 Task: Open Card Card0000000151 in Board Board0000000038 in Workspace WS0000000013 in Trello. Add Member Mailaustralia7@gmail.com to Card Card0000000151 in Board Board0000000038 in Workspace WS0000000013 in Trello. Add Orange Label titled Label0000000151 to Card Card0000000151 in Board Board0000000038 in Workspace WS0000000013 in Trello. Add Checklist CL0000000151 to Card Card0000000151 in Board Board0000000038 in Workspace WS0000000013 in Trello. Add Dates with Start Date as Oct 01 2023 and Due Date as Oct 31 2023 to Card Card0000000151 in Board Board0000000038 in Workspace WS0000000013 in Trello
Action: Mouse moved to (518, 36)
Screenshot: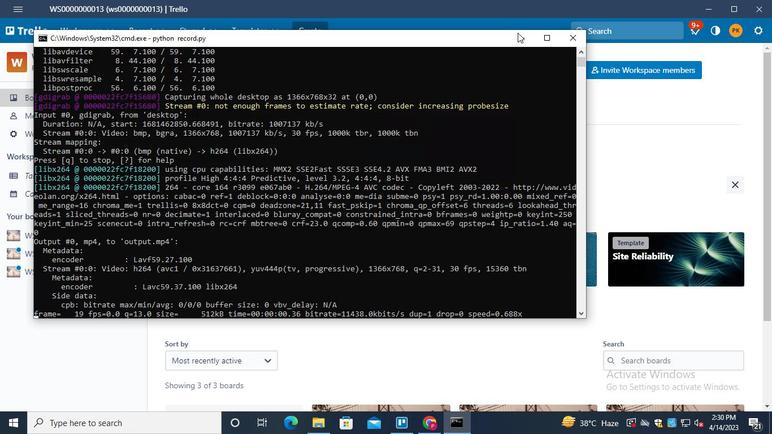 
Action: Mouse pressed left at (518, 36)
Screenshot: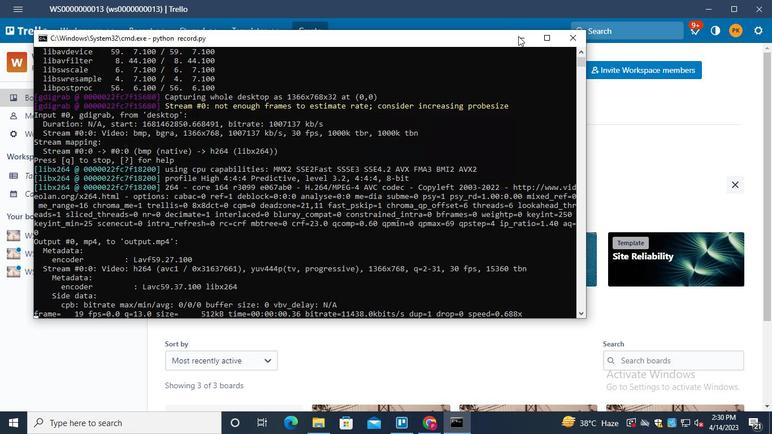 
Action: Mouse moved to (108, 255)
Screenshot: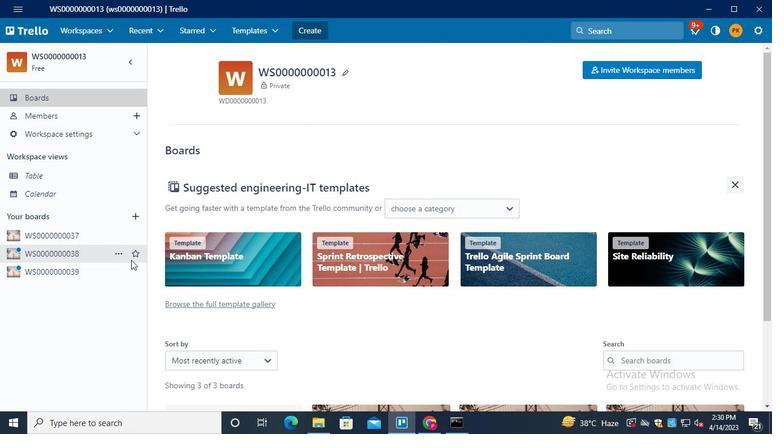
Action: Mouse pressed left at (108, 255)
Screenshot: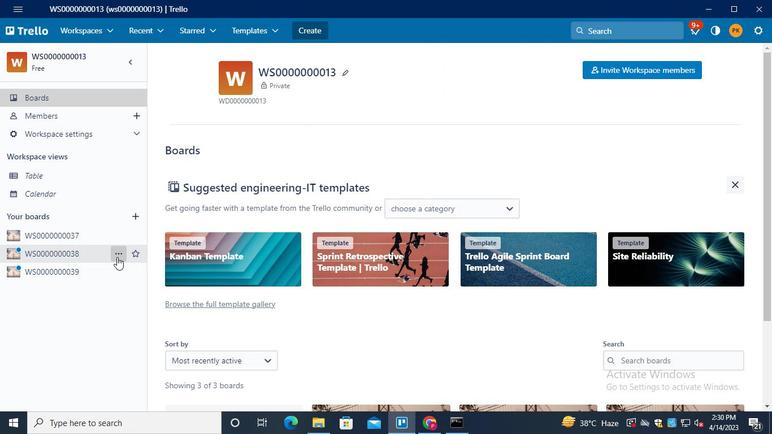 
Action: Mouse moved to (236, 306)
Screenshot: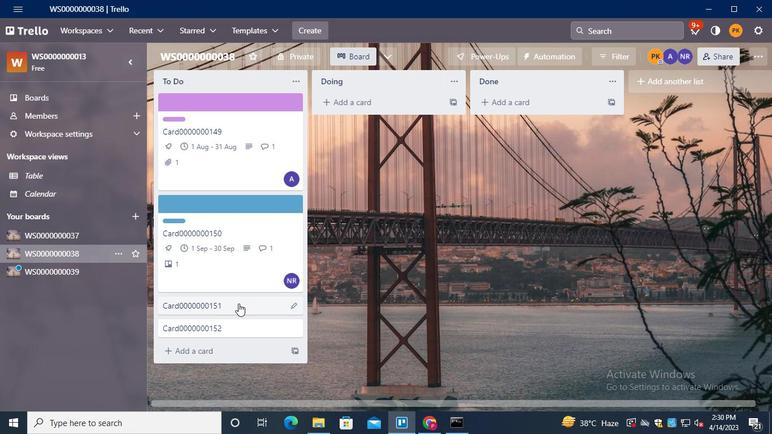 
Action: Mouse pressed left at (236, 306)
Screenshot: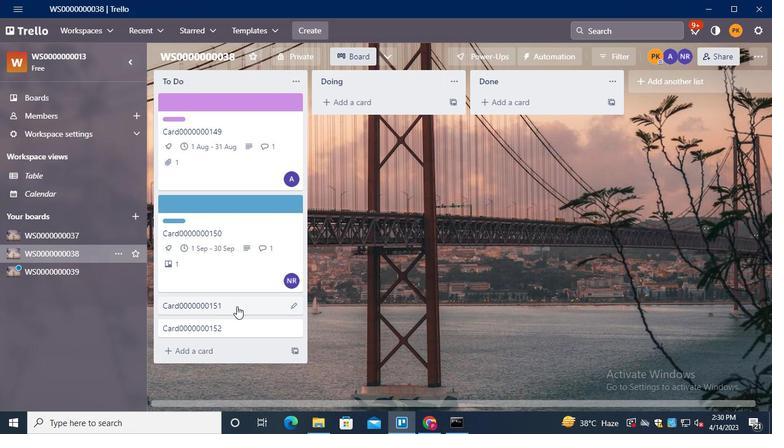 
Action: Mouse moved to (535, 144)
Screenshot: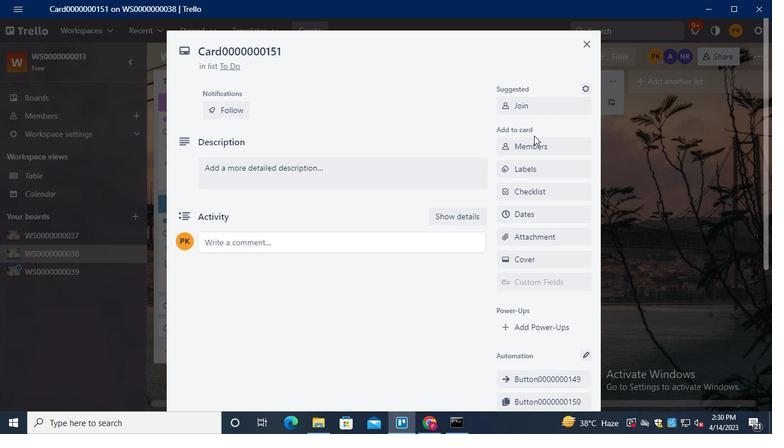 
Action: Mouse pressed left at (535, 144)
Screenshot: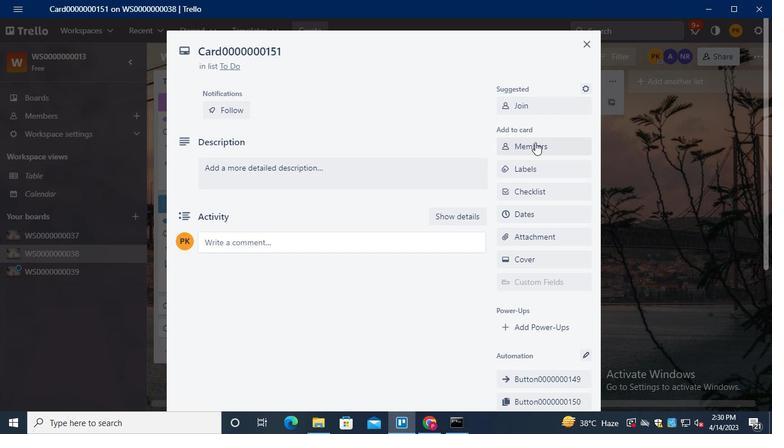 
Action: Mouse moved to (553, 197)
Screenshot: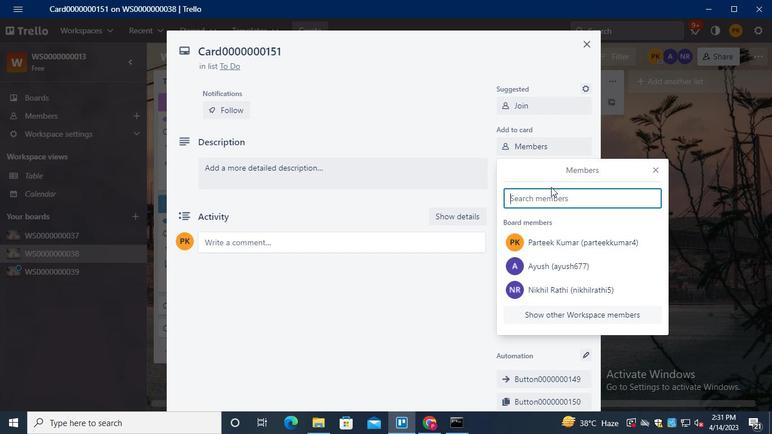 
Action: Keyboard Key.shift
Screenshot: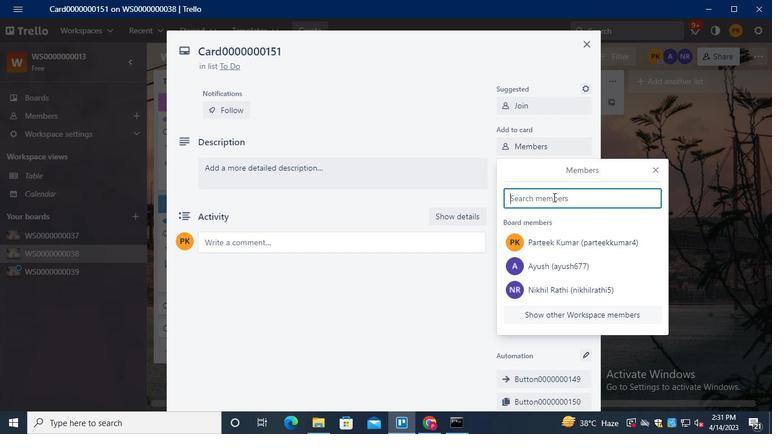 
Action: Keyboard M
Screenshot: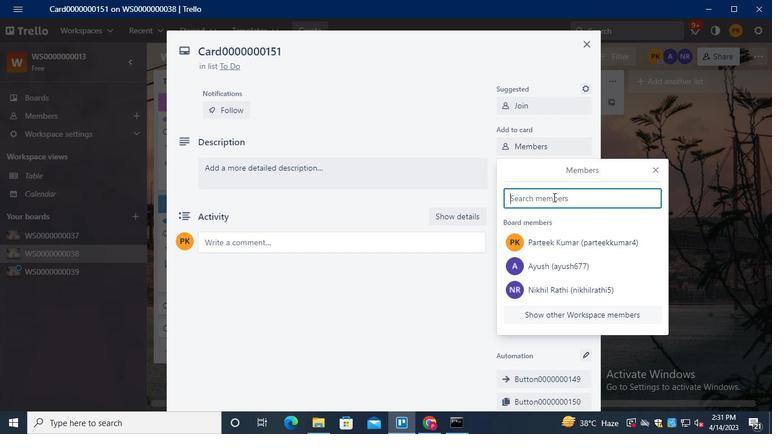 
Action: Keyboard a
Screenshot: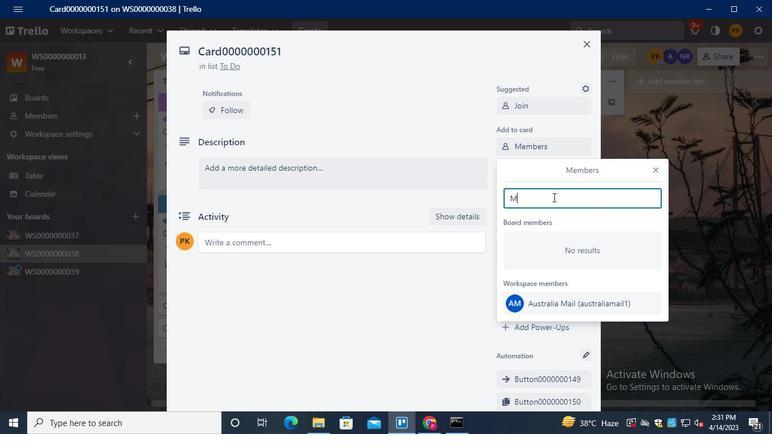 
Action: Keyboard i
Screenshot: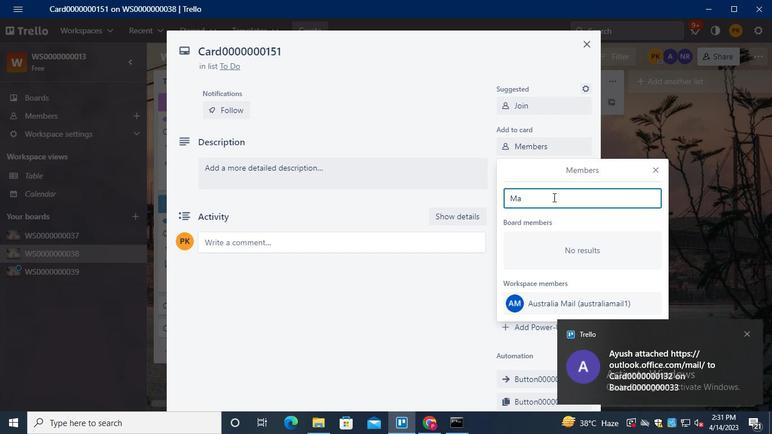 
Action: Keyboard l
Screenshot: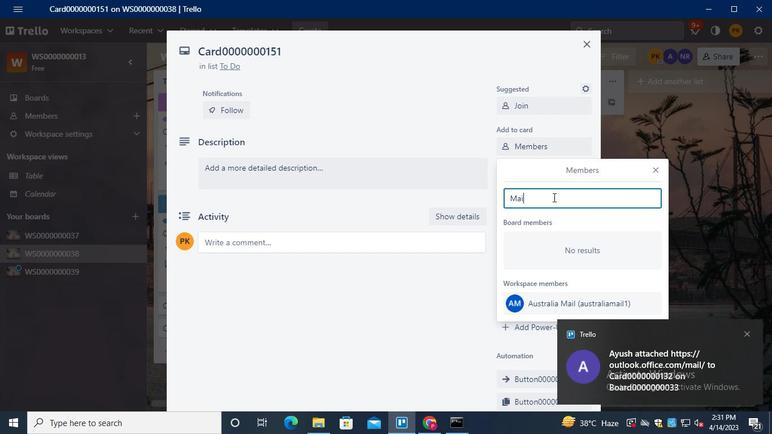
Action: Keyboard a
Screenshot: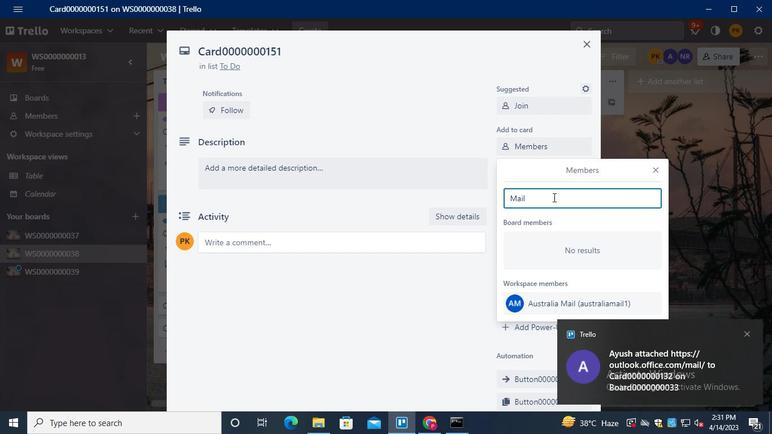 
Action: Keyboard u
Screenshot: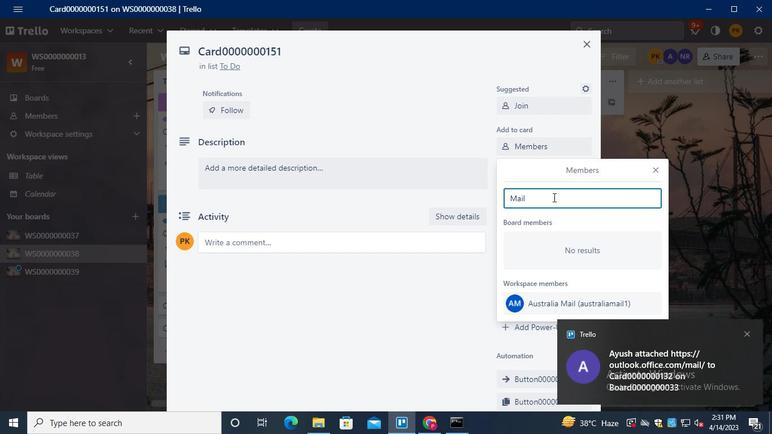 
Action: Keyboard s
Screenshot: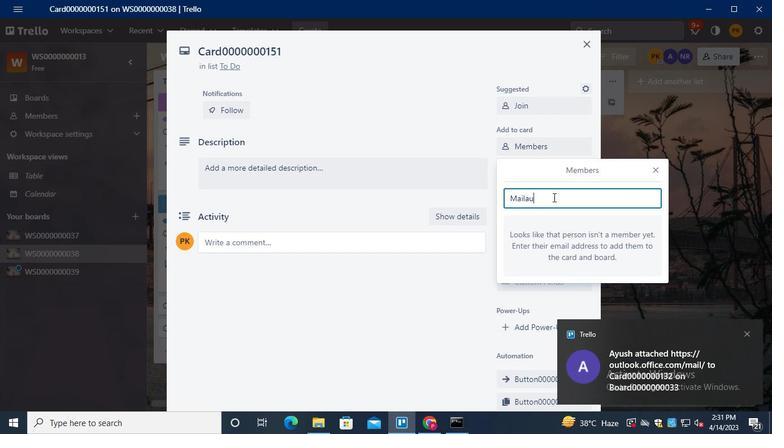 
Action: Keyboard t
Screenshot: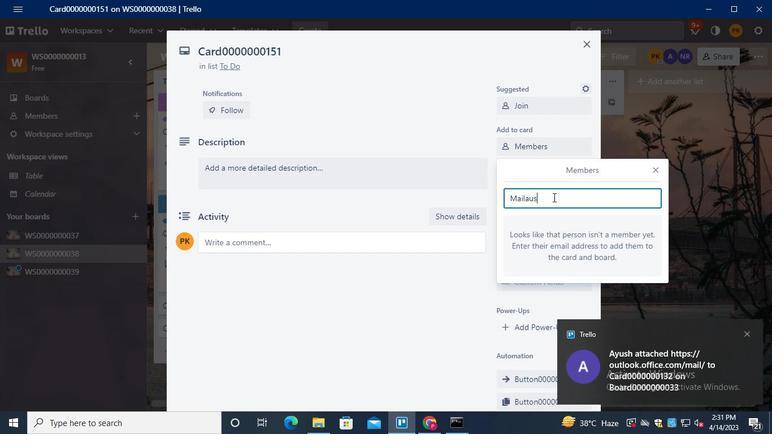 
Action: Keyboard r
Screenshot: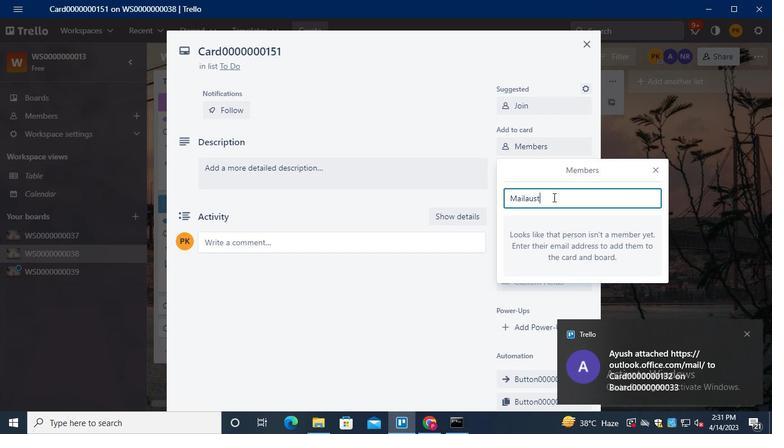
Action: Keyboard a
Screenshot: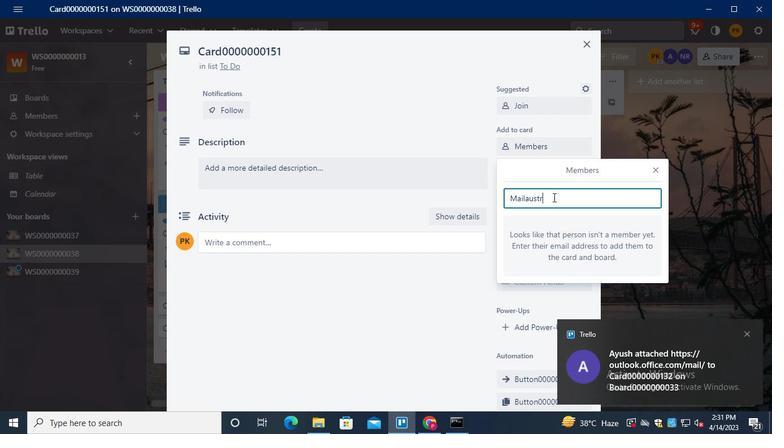 
Action: Keyboard l
Screenshot: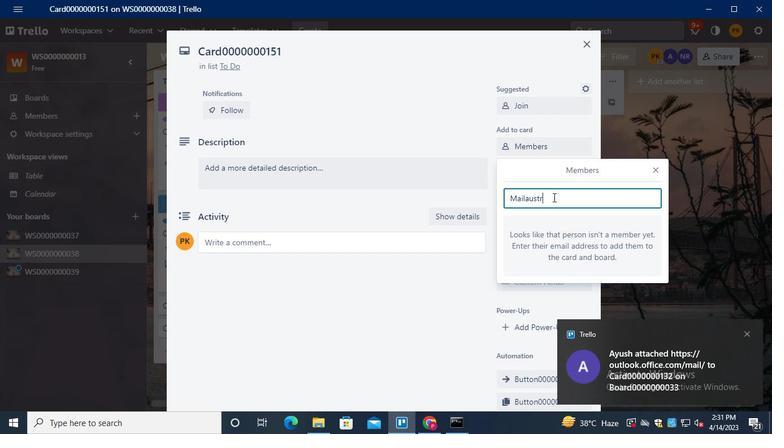
Action: Keyboard i
Screenshot: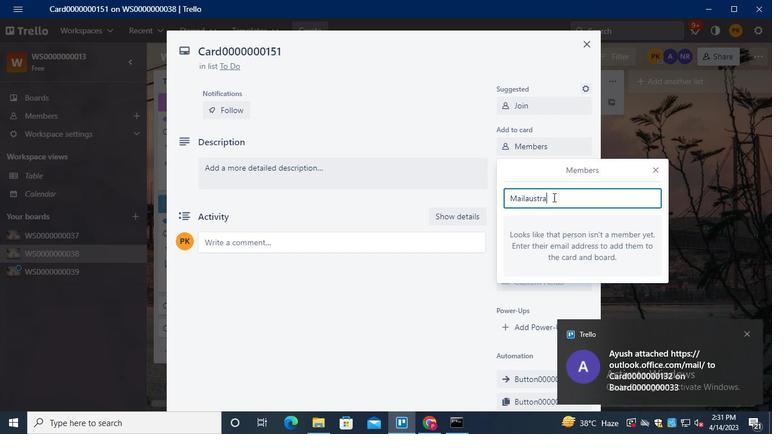 
Action: Keyboard a
Screenshot: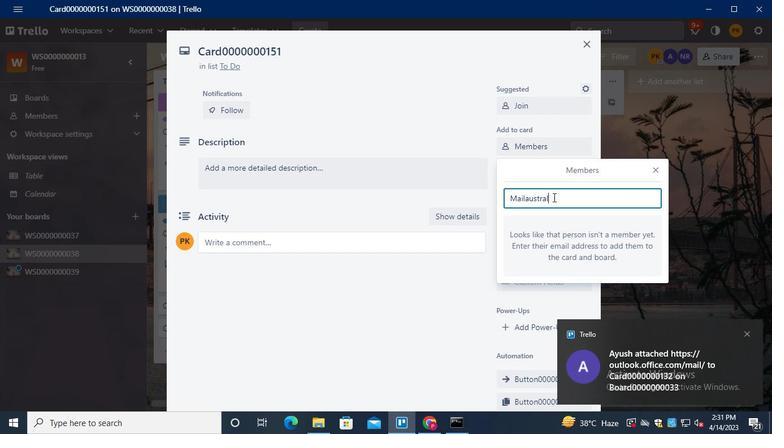 
Action: Keyboard <103>
Screenshot: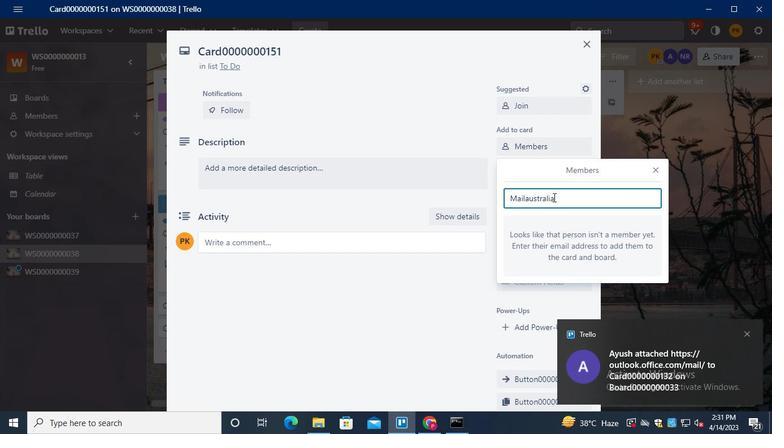 
Action: Keyboard Key.shift
Screenshot: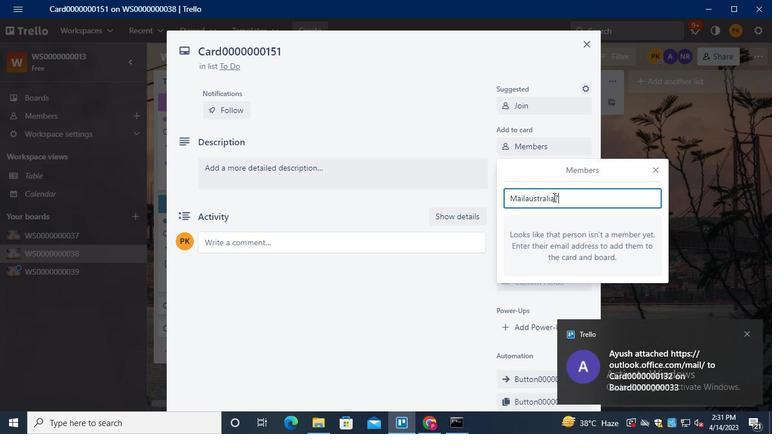 
Action: Keyboard Key.shift
Screenshot: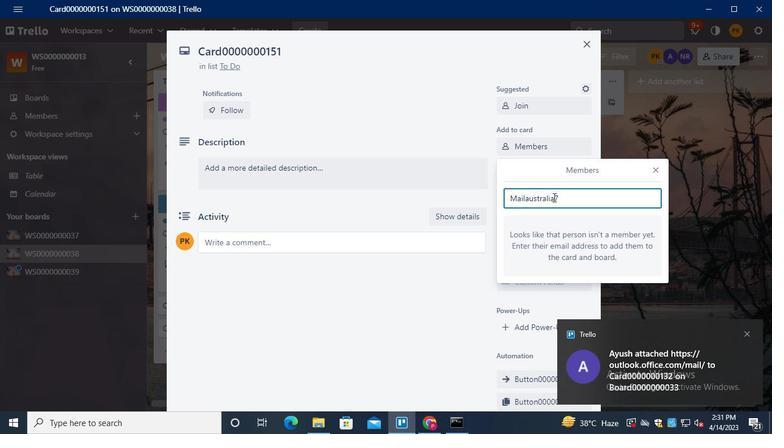 
Action: Keyboard Key.shift
Screenshot: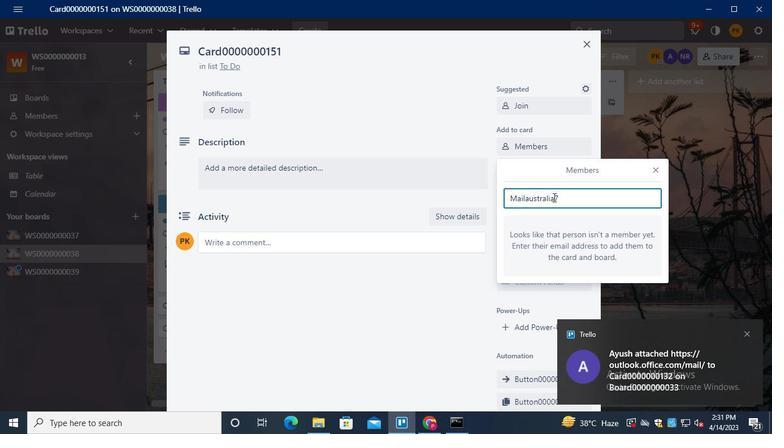 
Action: Keyboard Key.shift
Screenshot: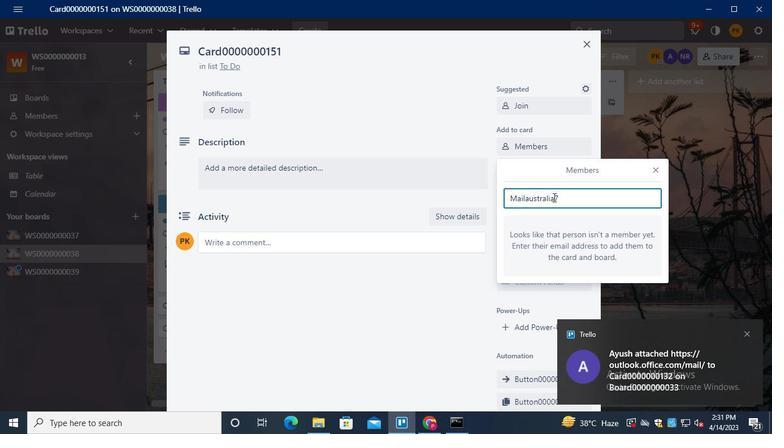 
Action: Keyboard @
Screenshot: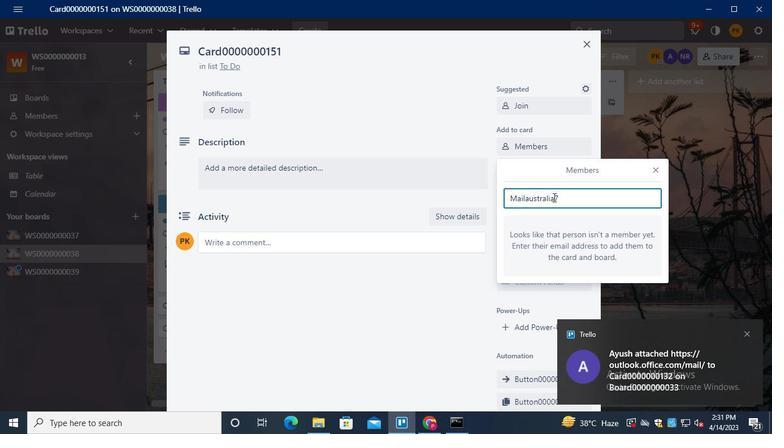 
Action: Keyboard g
Screenshot: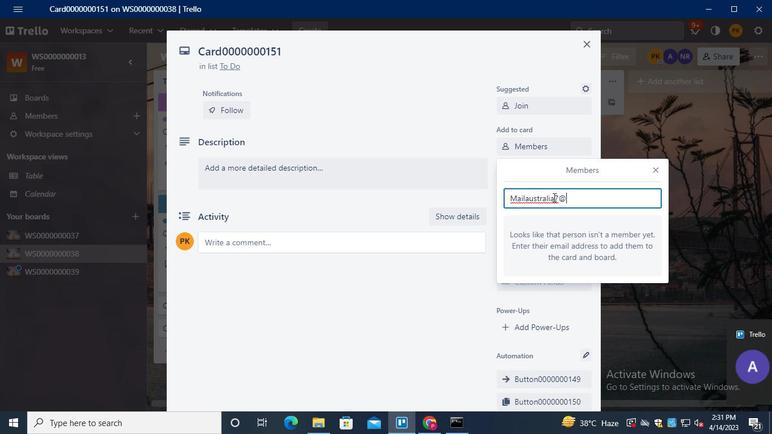 
Action: Keyboard m
Screenshot: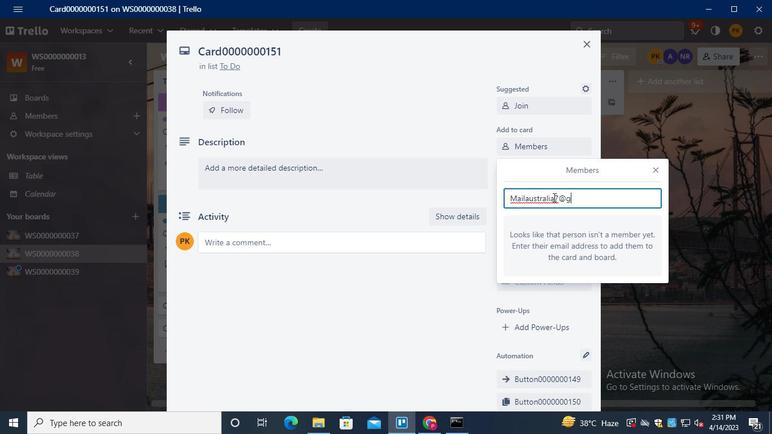 
Action: Keyboard a
Screenshot: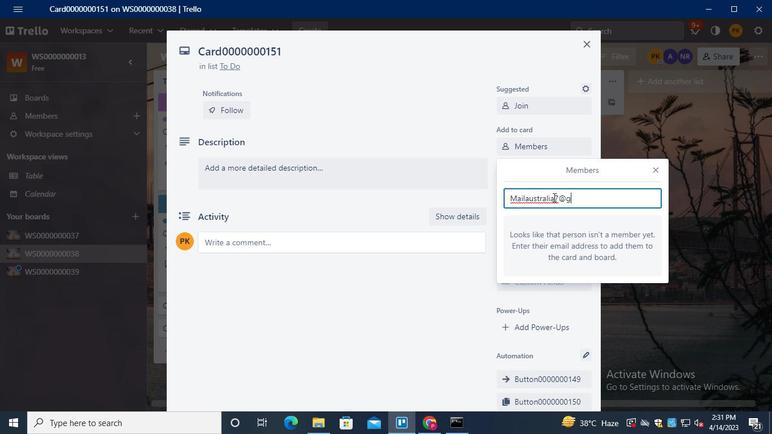
Action: Keyboard i
Screenshot: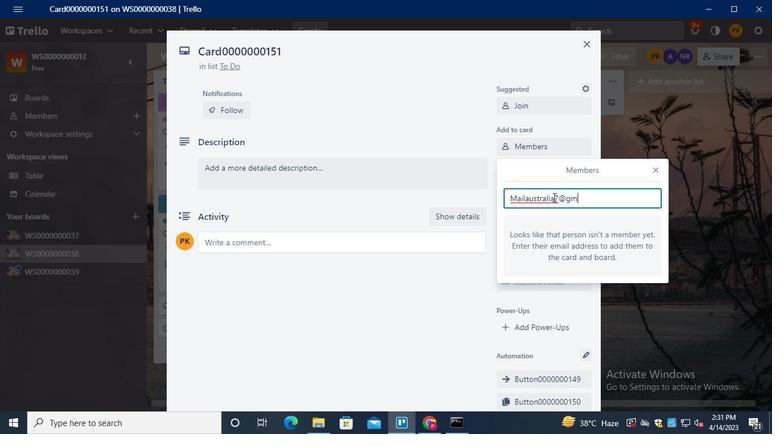 
Action: Keyboard l
Screenshot: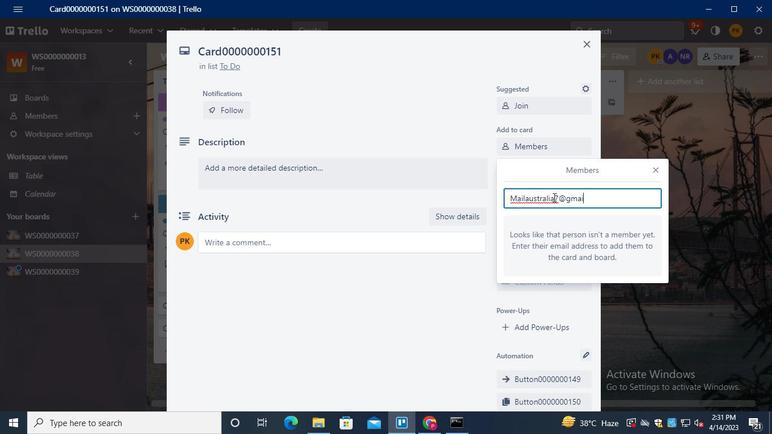 
Action: Keyboard .
Screenshot: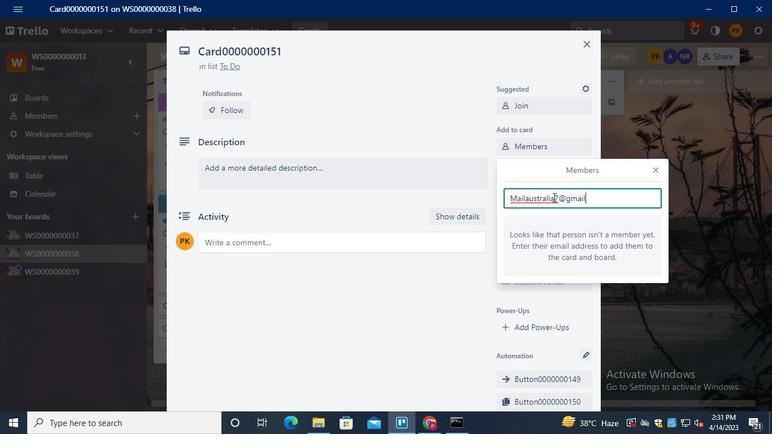 
Action: Keyboard c
Screenshot: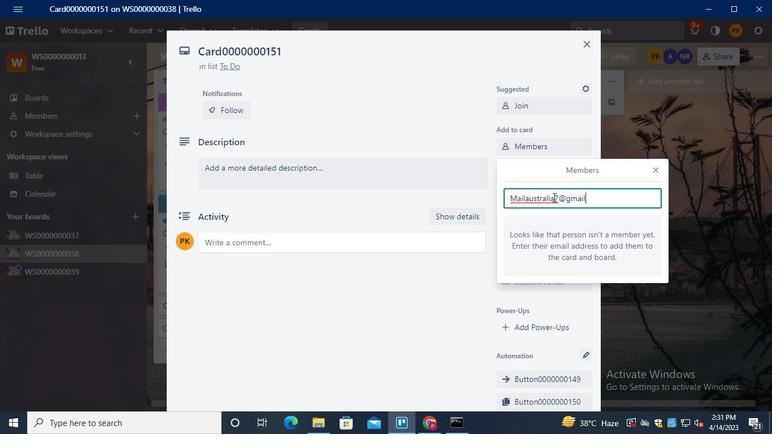 
Action: Keyboard o
Screenshot: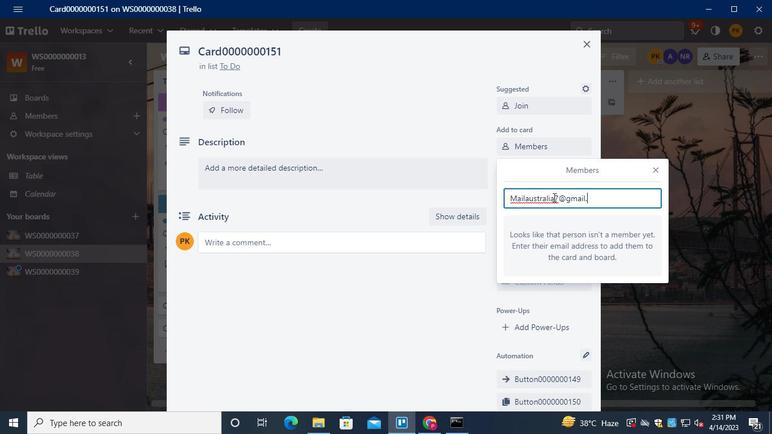
Action: Keyboard m
Screenshot: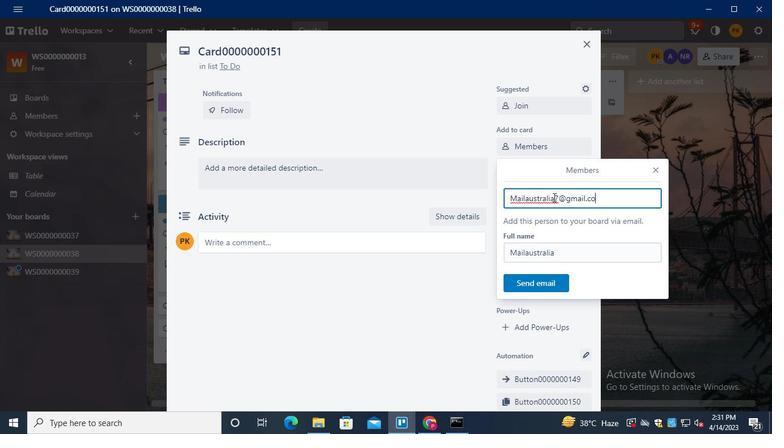 
Action: Mouse moved to (554, 277)
Screenshot: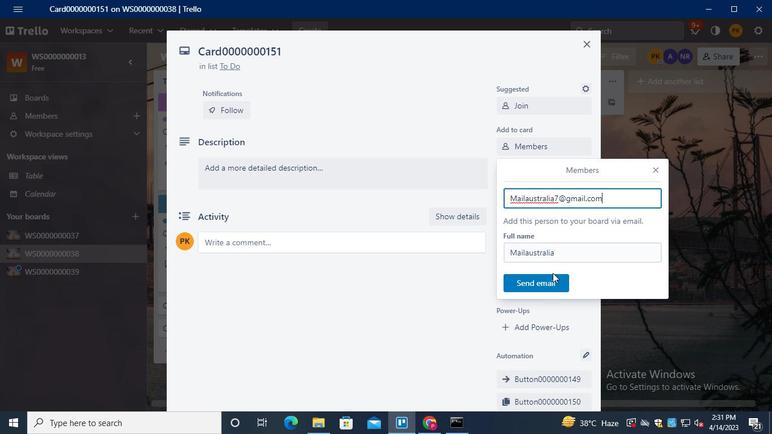 
Action: Mouse pressed left at (554, 277)
Screenshot: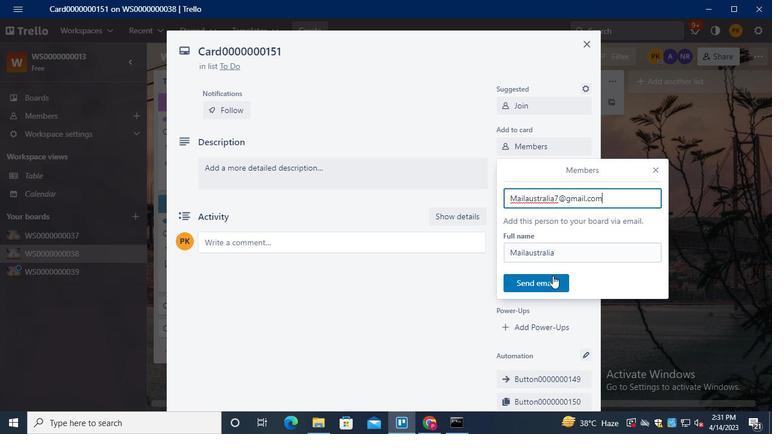 
Action: Mouse moved to (546, 164)
Screenshot: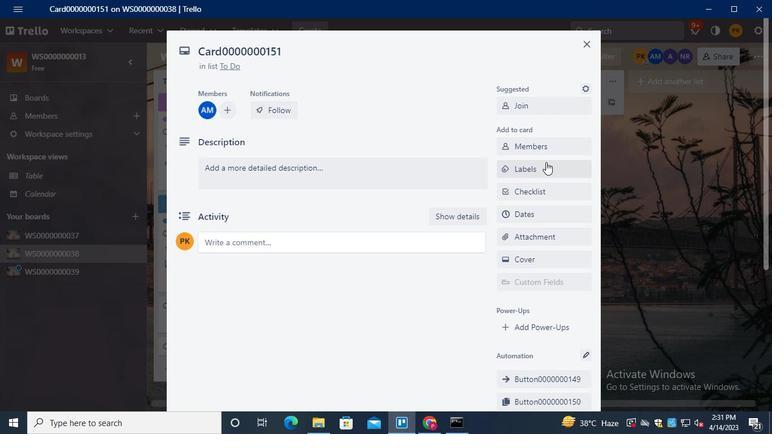 
Action: Mouse pressed left at (546, 164)
Screenshot: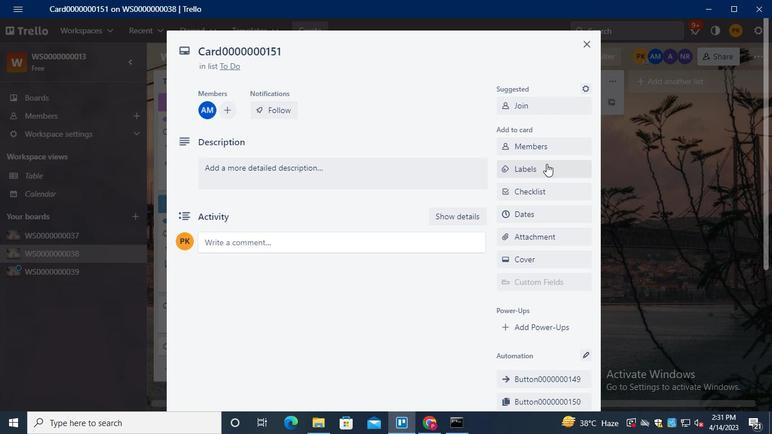 
Action: Mouse moved to (564, 293)
Screenshot: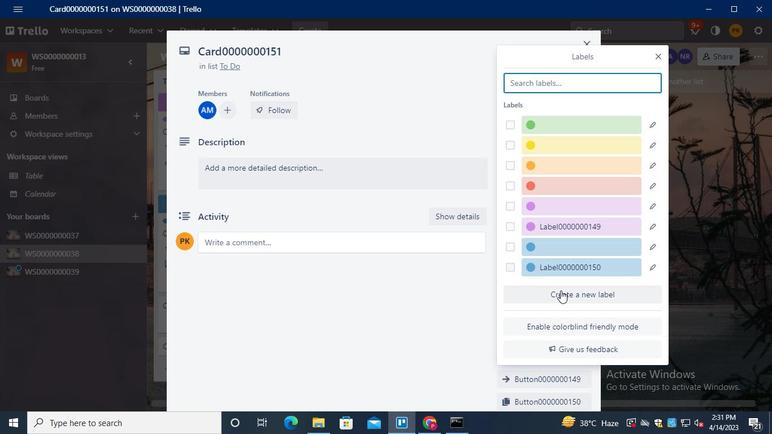 
Action: Mouse pressed left at (564, 293)
Screenshot: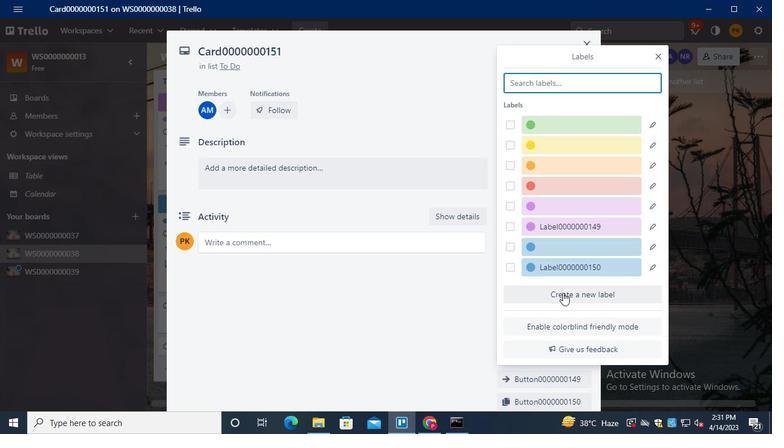 
Action: Mouse moved to (547, 200)
Screenshot: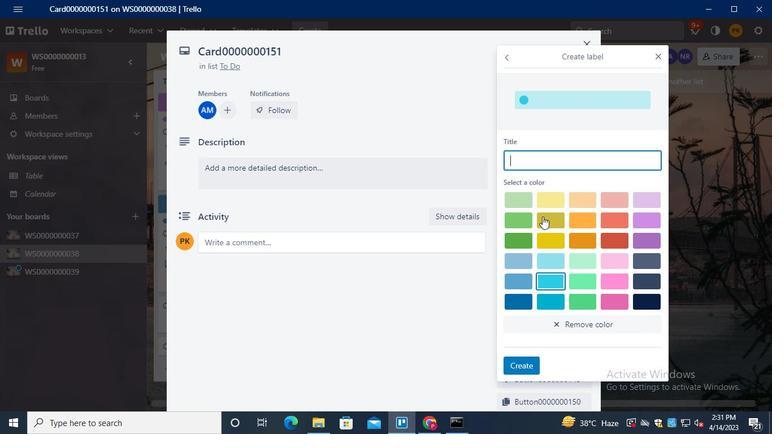 
Action: Keyboard Key.shift
Screenshot: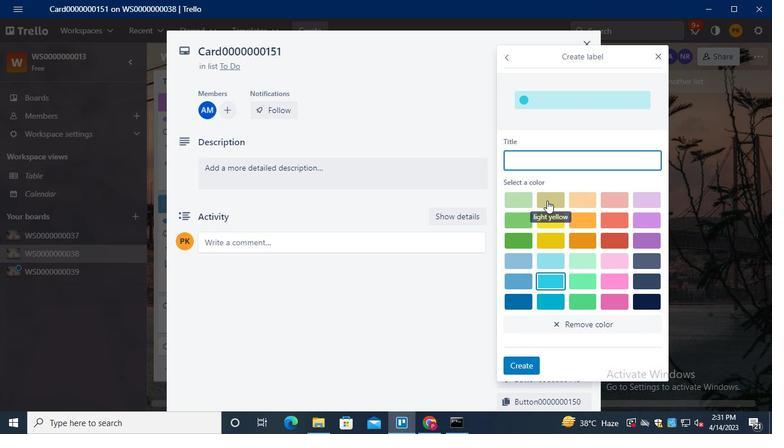 
Action: Keyboard Key.shift
Screenshot: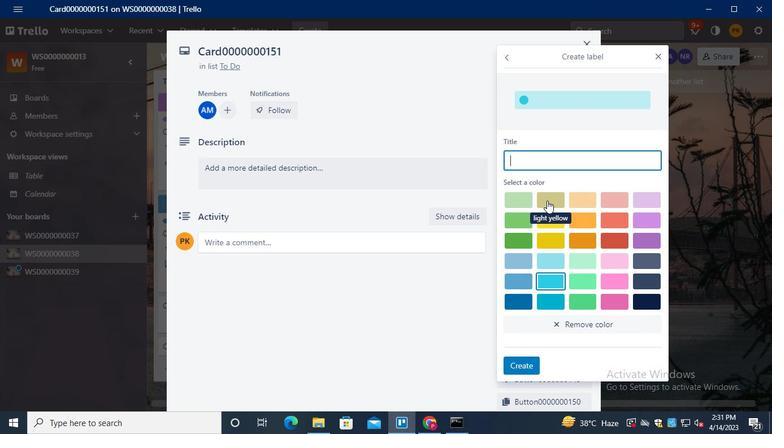 
Action: Keyboard Key.shift
Screenshot: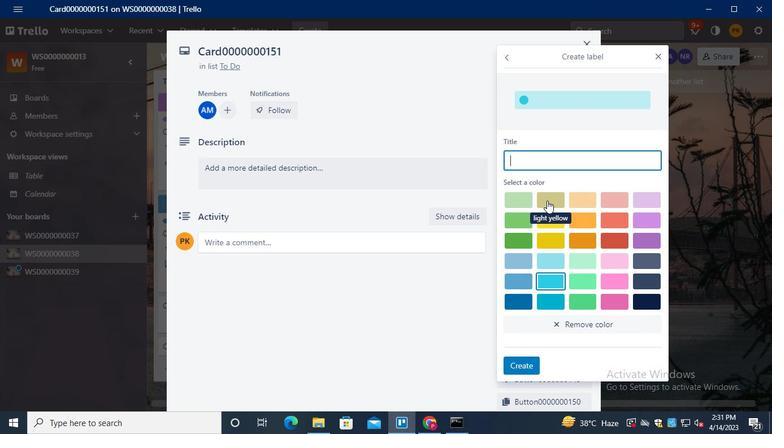 
Action: Keyboard Key.shift
Screenshot: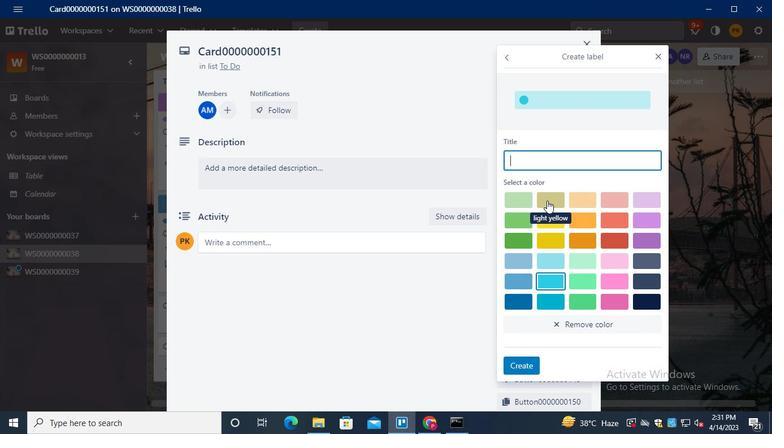 
Action: Keyboard Key.shift
Screenshot: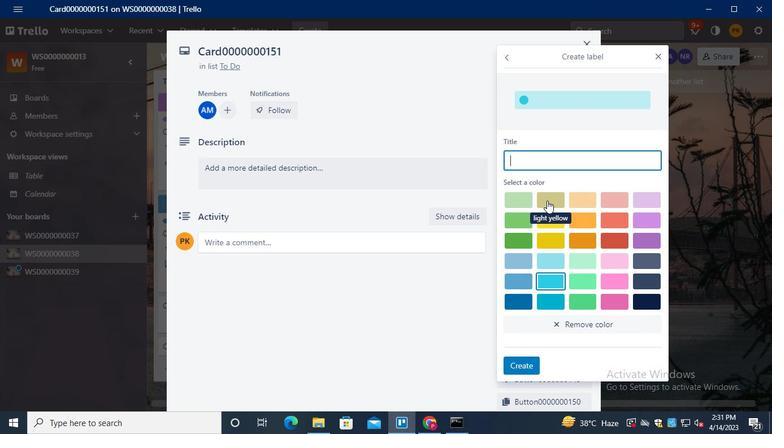 
Action: Keyboard Key.shift
Screenshot: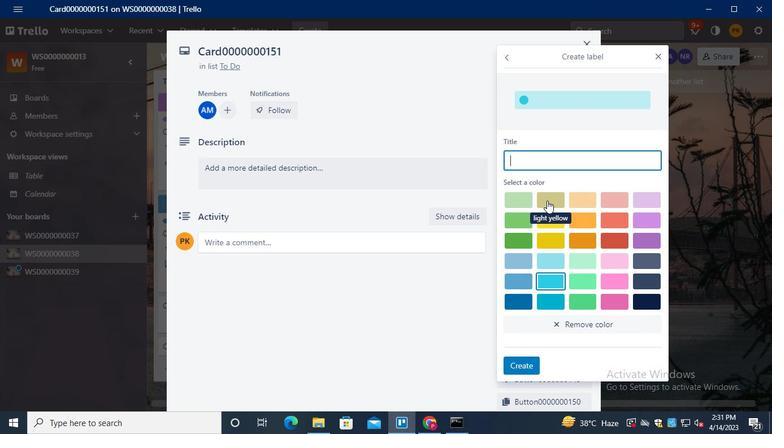 
Action: Keyboard Key.shift
Screenshot: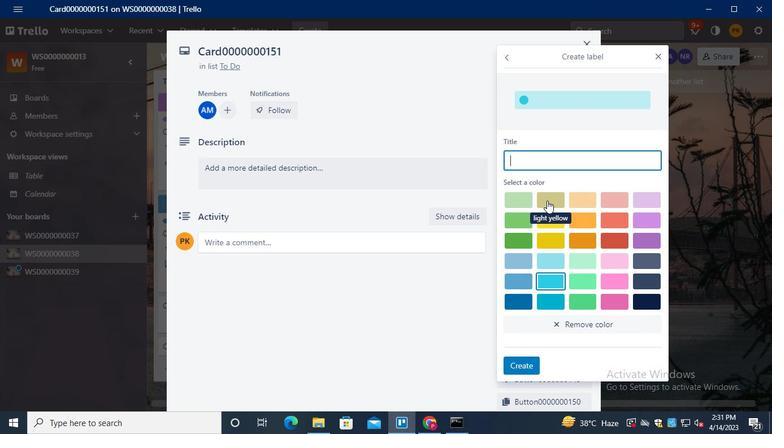 
Action: Keyboard Key.shift
Screenshot: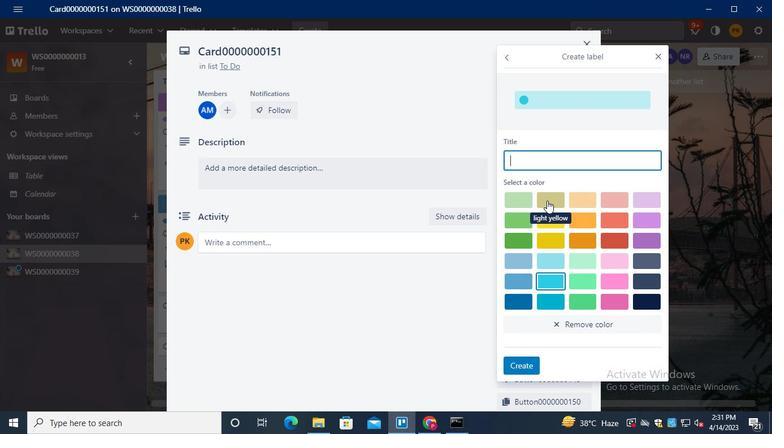 
Action: Keyboard L
Screenshot: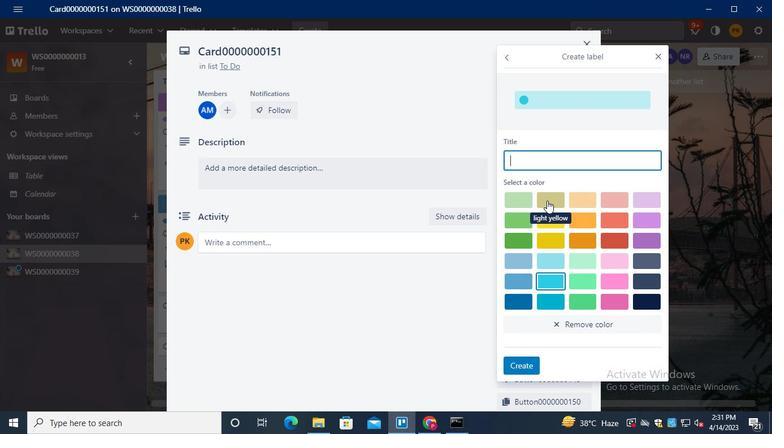 
Action: Keyboard a
Screenshot: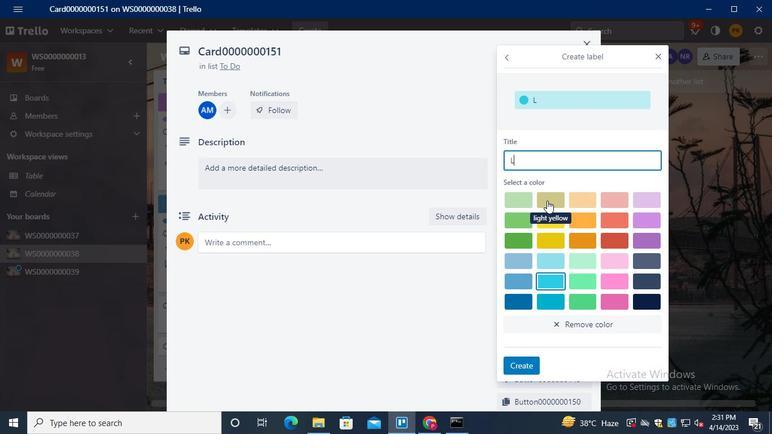 
Action: Keyboard b
Screenshot: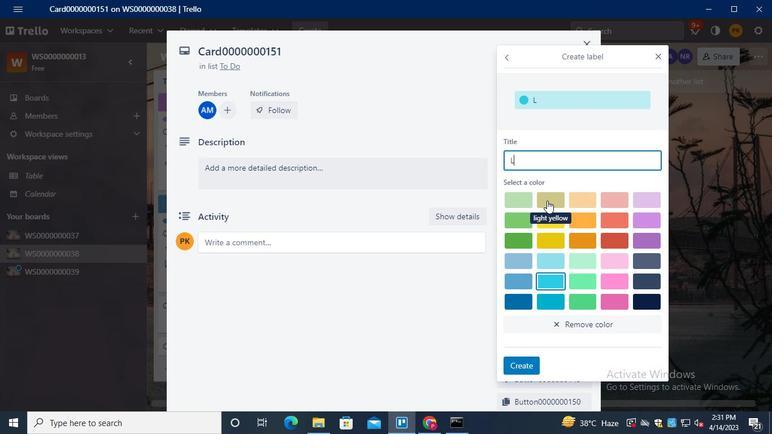 
Action: Keyboard e
Screenshot: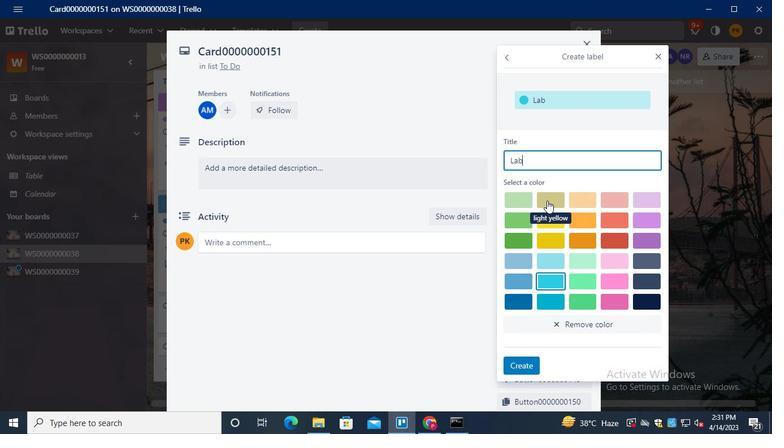 
Action: Keyboard l
Screenshot: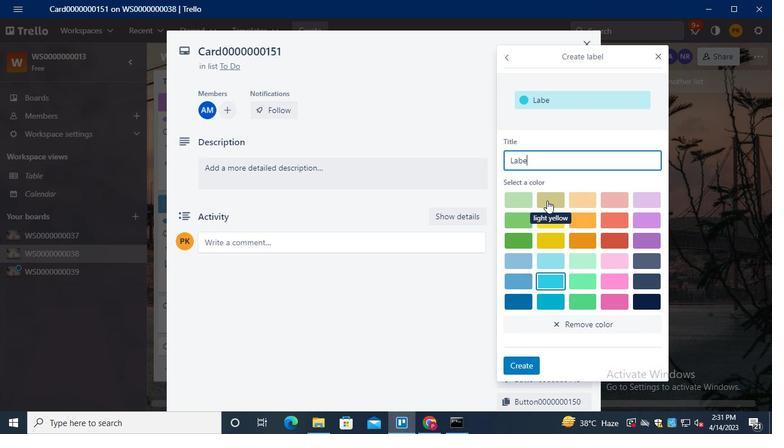 
Action: Keyboard <96>
Screenshot: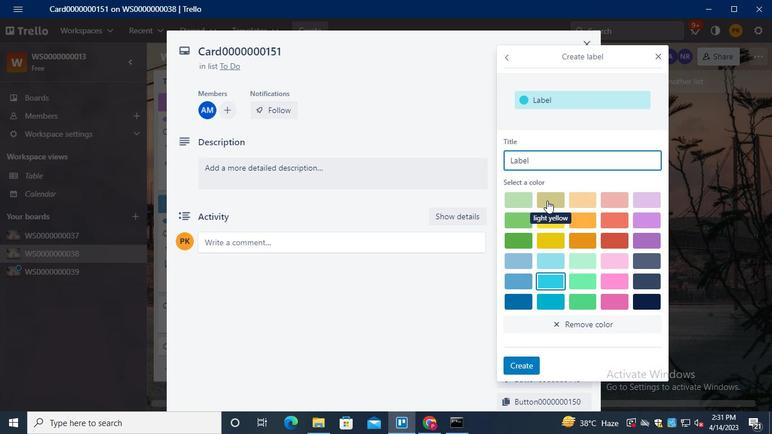 
Action: Keyboard <96>
Screenshot: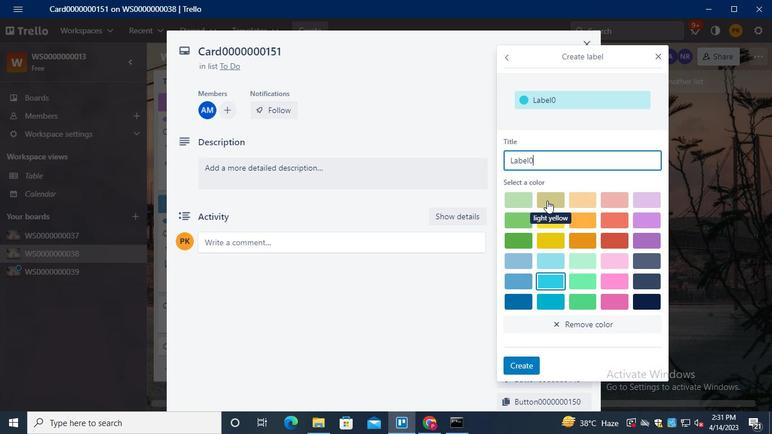 
Action: Keyboard <96>
Screenshot: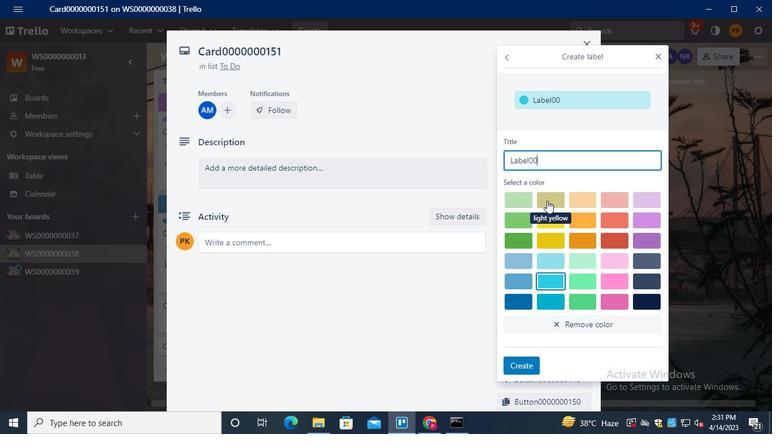 
Action: Keyboard <96>
Screenshot: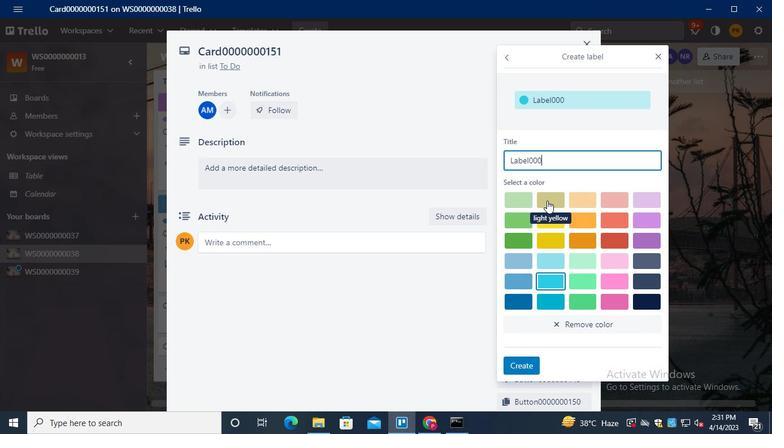 
Action: Keyboard <96>
Screenshot: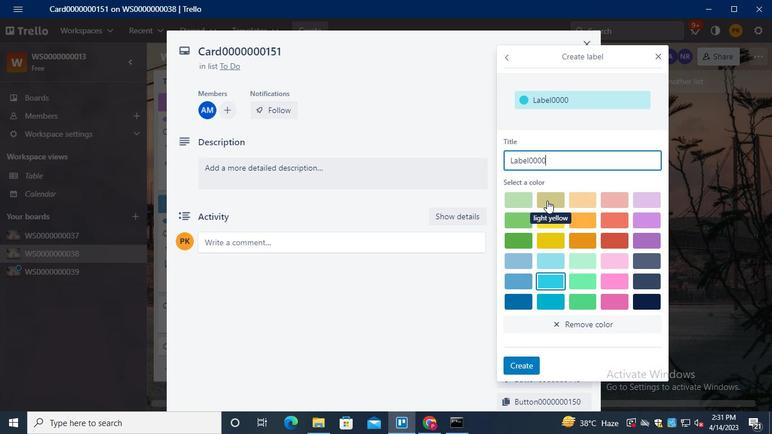
Action: Keyboard <96>
Screenshot: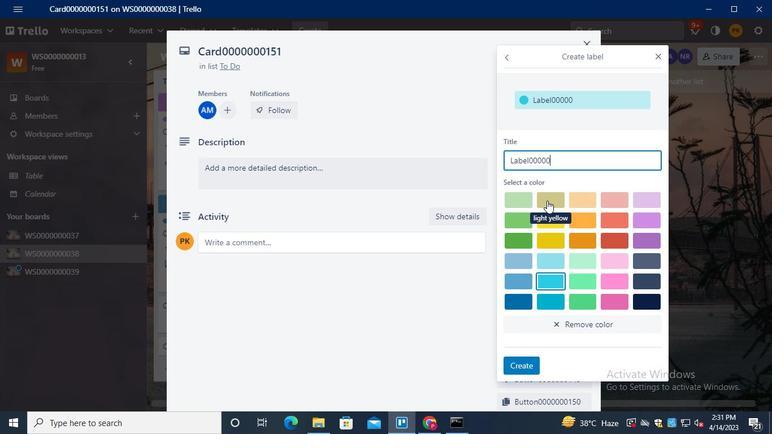 
Action: Keyboard <96>
Screenshot: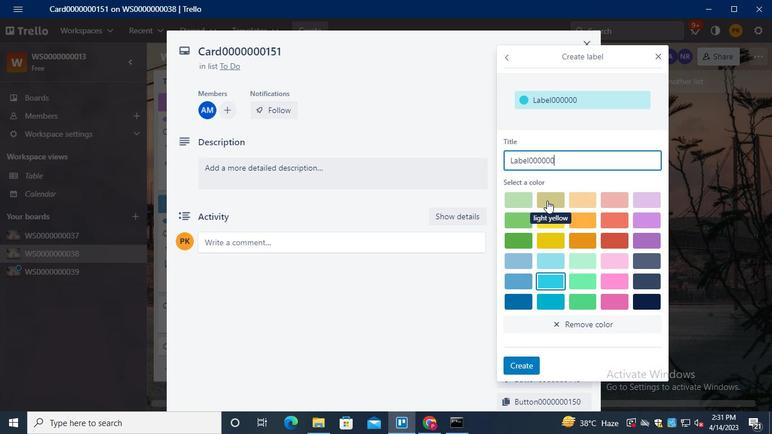 
Action: Keyboard <97>
Screenshot: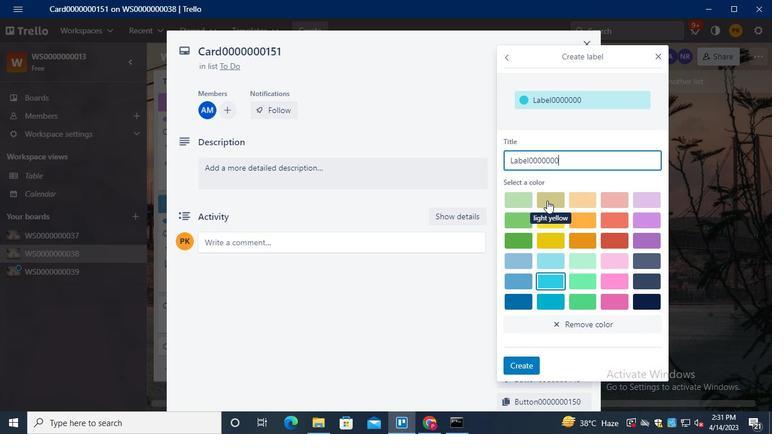 
Action: Keyboard <101>
Screenshot: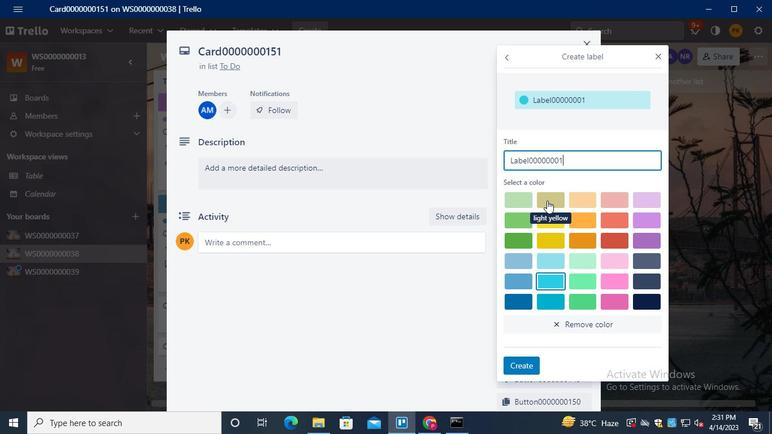 
Action: Keyboard <97>
Screenshot: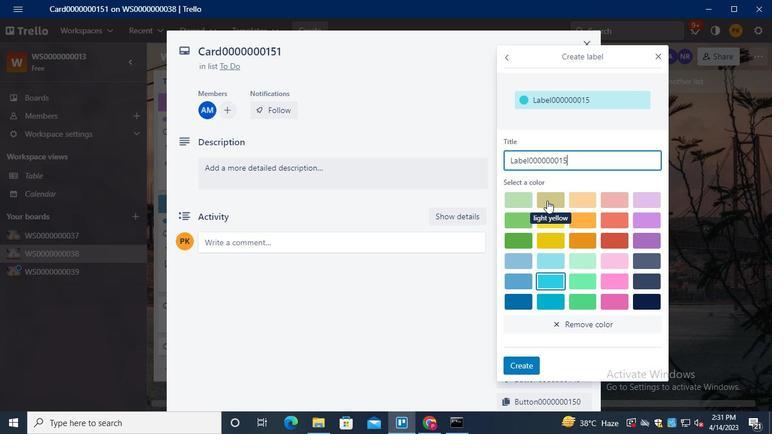 
Action: Mouse moved to (591, 225)
Screenshot: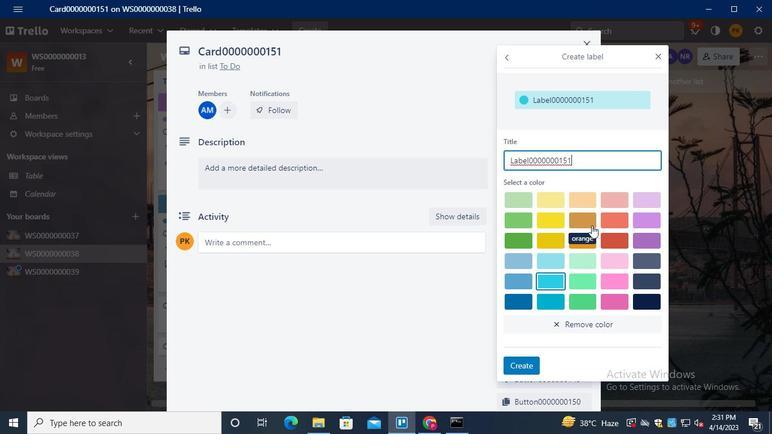 
Action: Mouse pressed left at (591, 225)
Screenshot: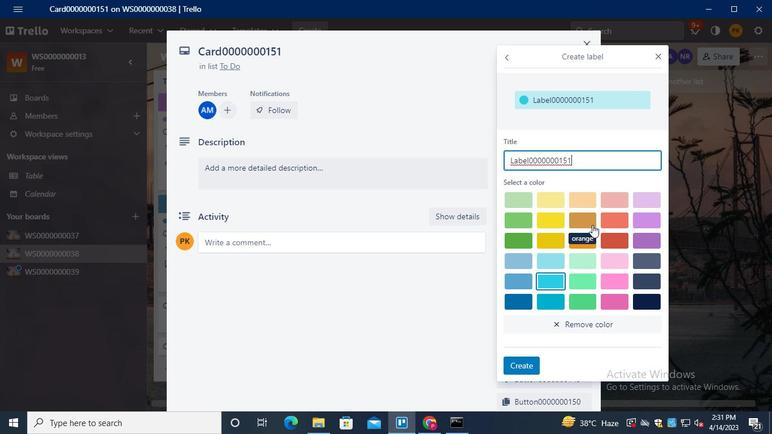 
Action: Mouse moved to (527, 367)
Screenshot: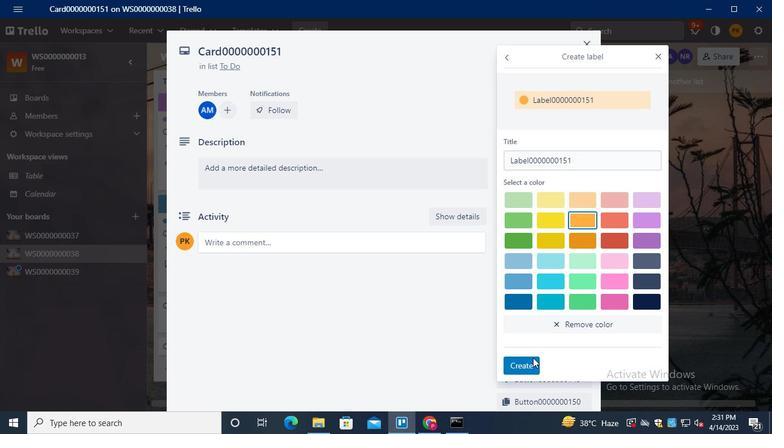 
Action: Mouse pressed left at (527, 367)
Screenshot: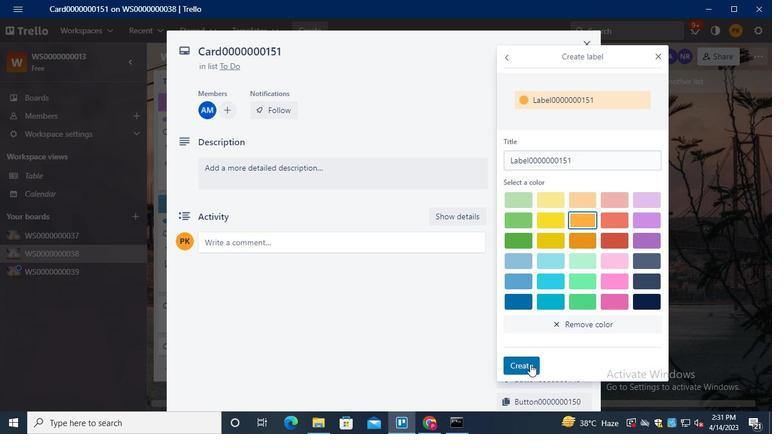 
Action: Mouse moved to (657, 55)
Screenshot: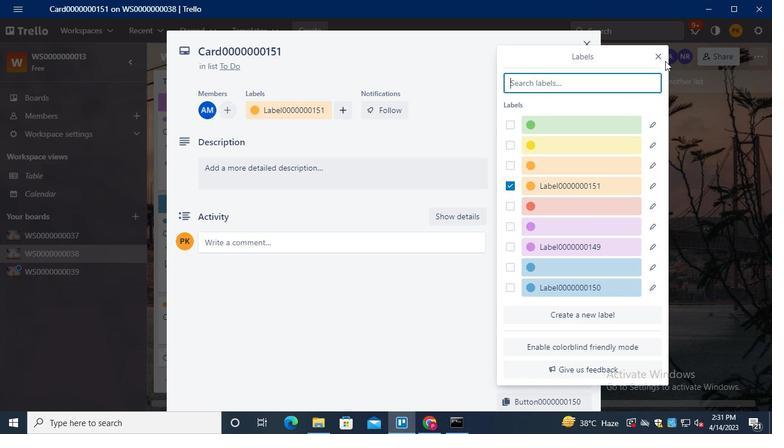
Action: Mouse pressed left at (657, 55)
Screenshot: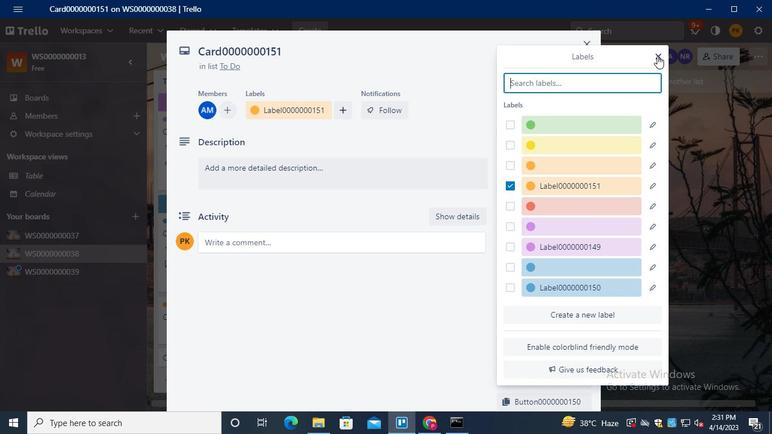 
Action: Mouse moved to (523, 194)
Screenshot: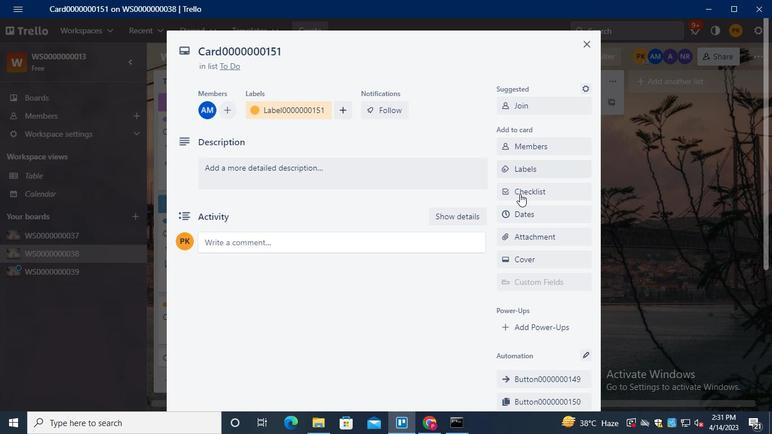 
Action: Mouse pressed left at (523, 194)
Screenshot: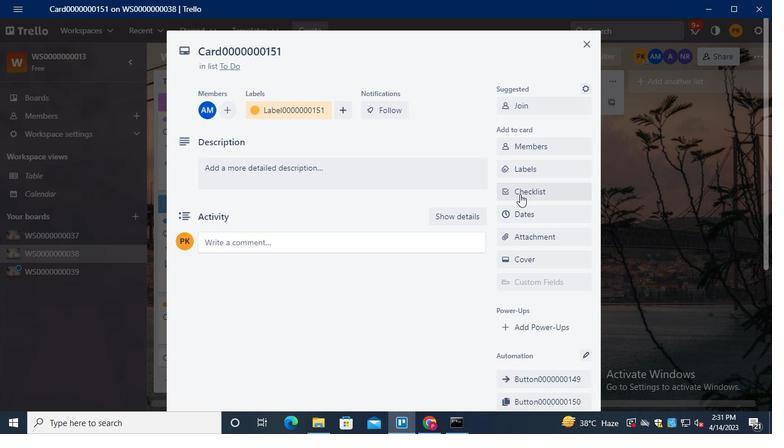 
Action: Keyboard Key.shift
Screenshot: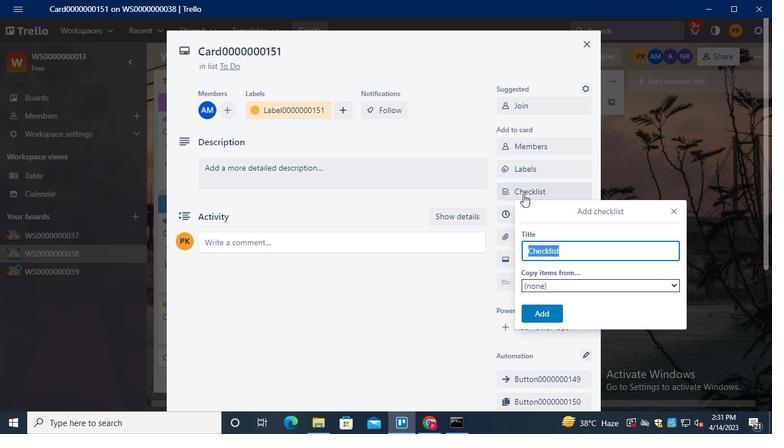 
Action: Keyboard C
Screenshot: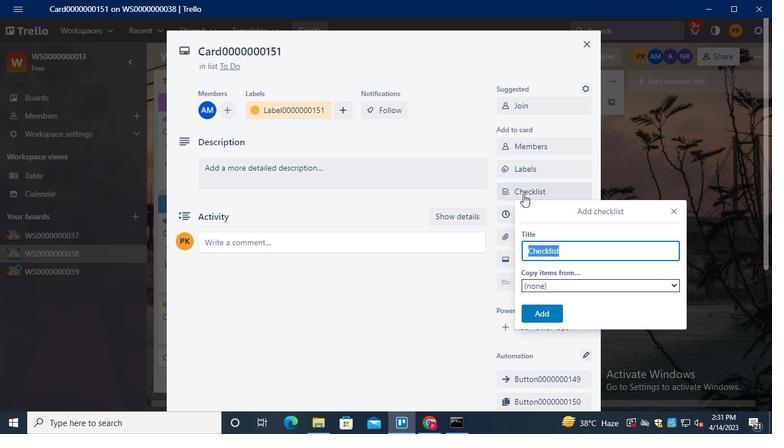 
Action: Keyboard L
Screenshot: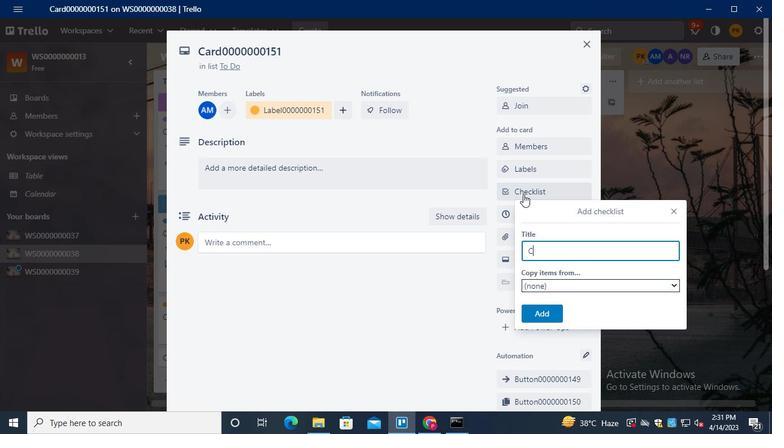 
Action: Keyboard <96>
Screenshot: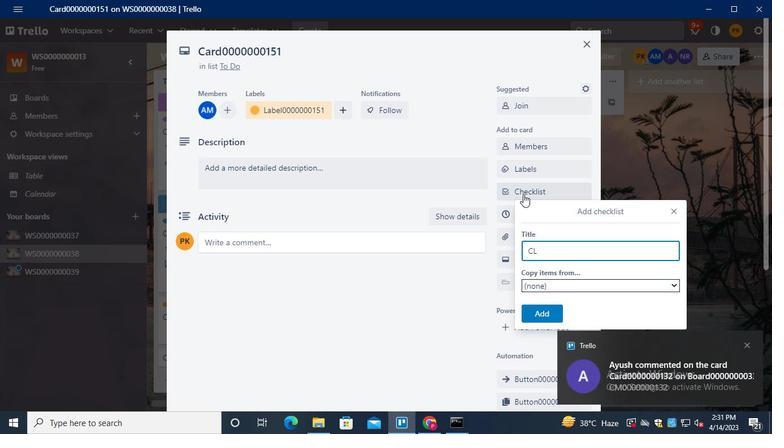
Action: Keyboard <96>
Screenshot: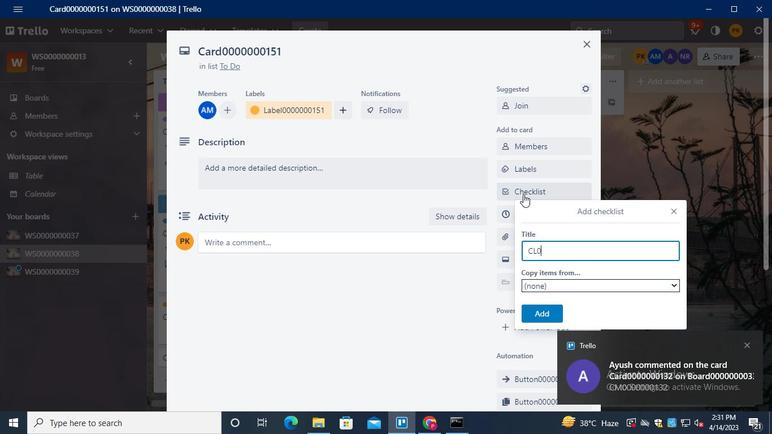 
Action: Keyboard <96>
Screenshot: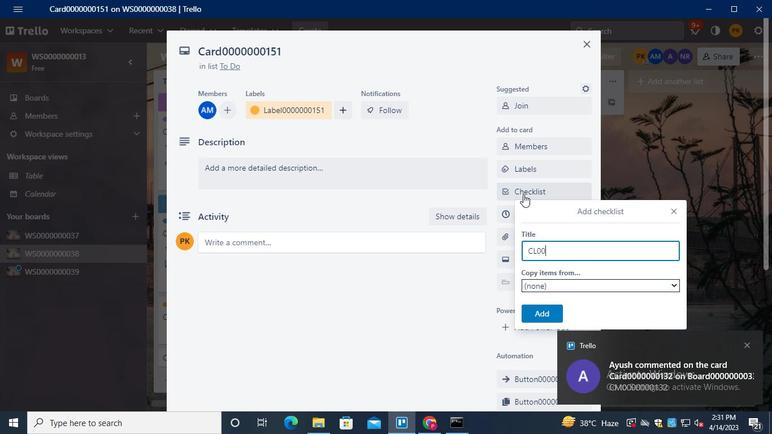 
Action: Keyboard <96>
Screenshot: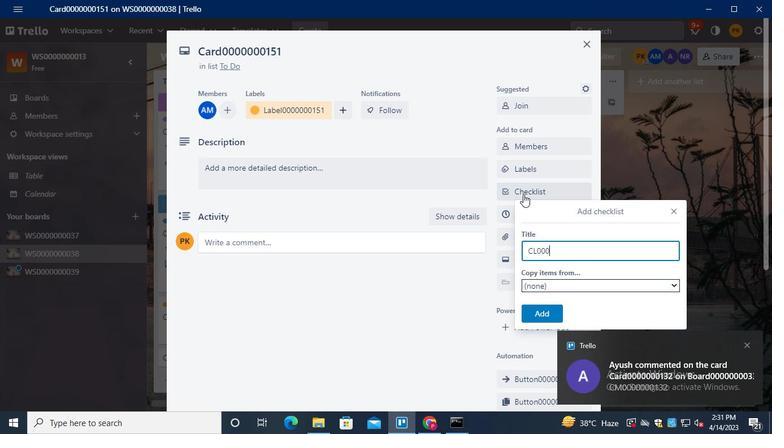
Action: Keyboard <96>
Screenshot: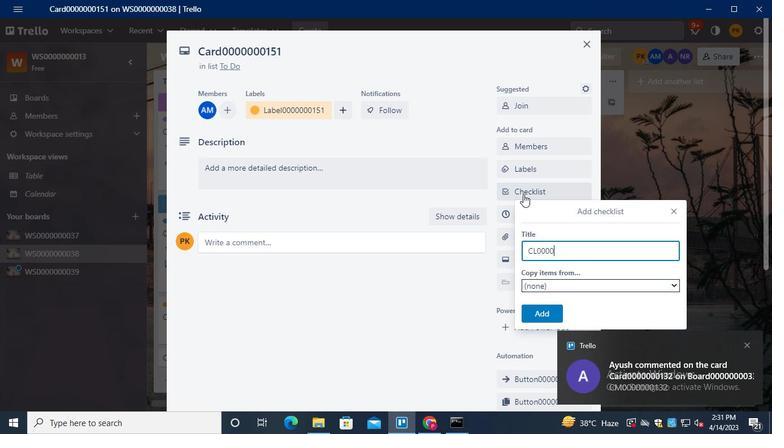 
Action: Keyboard <96>
Screenshot: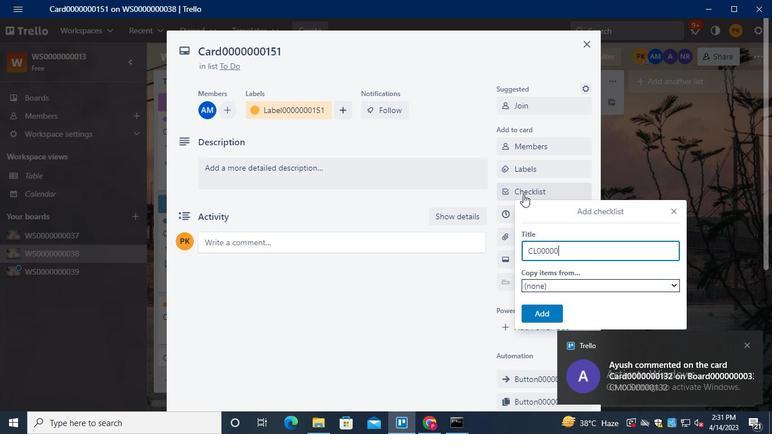 
Action: Keyboard <96>
Screenshot: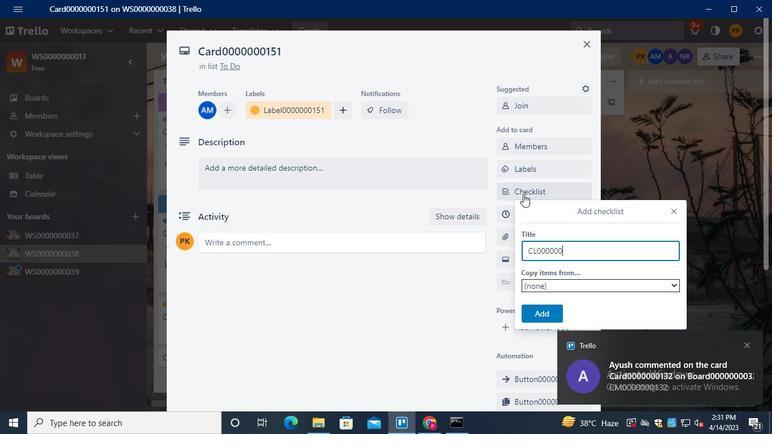 
Action: Keyboard <97>
Screenshot: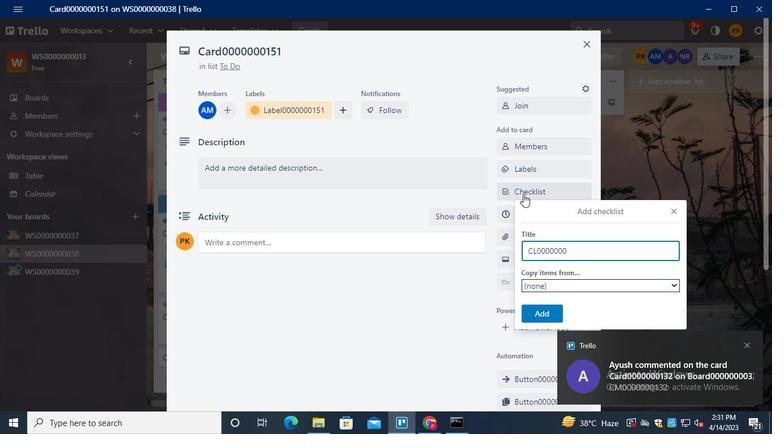
Action: Keyboard <101>
Screenshot: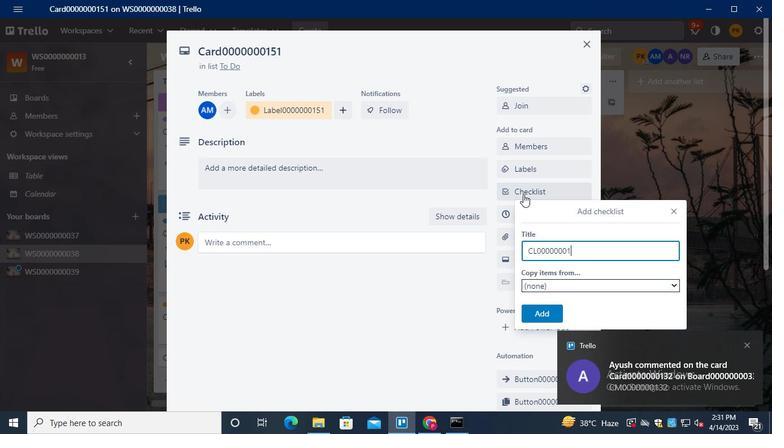 
Action: Keyboard <97>
Screenshot: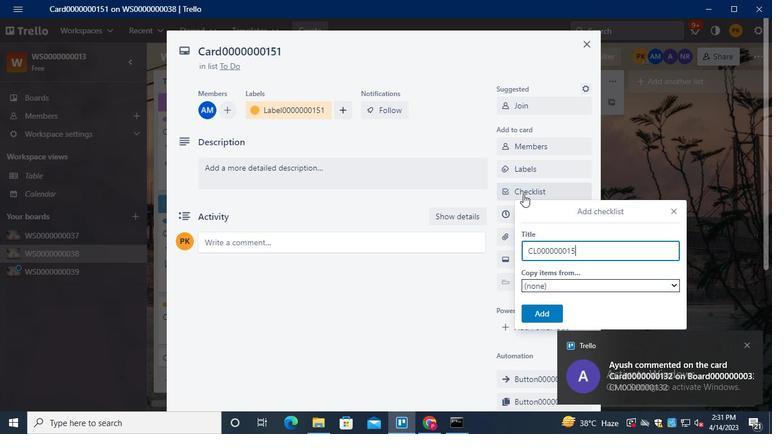 
Action: Mouse moved to (524, 311)
Screenshot: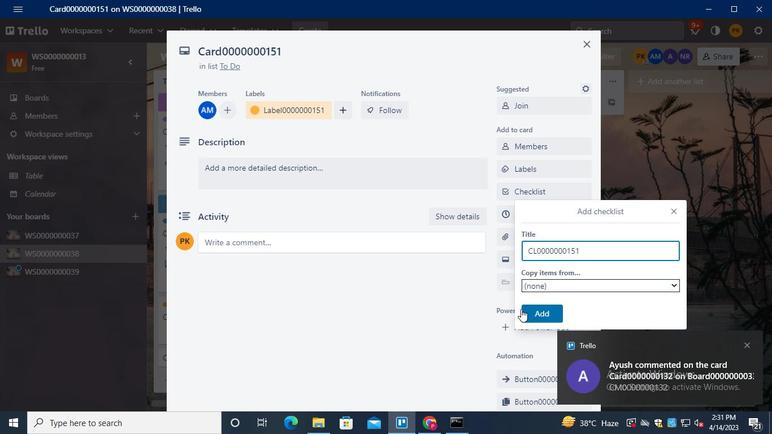 
Action: Mouse pressed left at (524, 311)
Screenshot: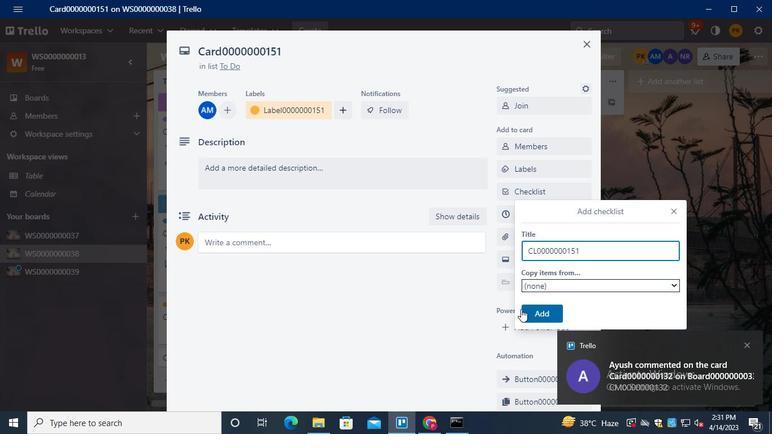 
Action: Mouse moved to (573, 221)
Screenshot: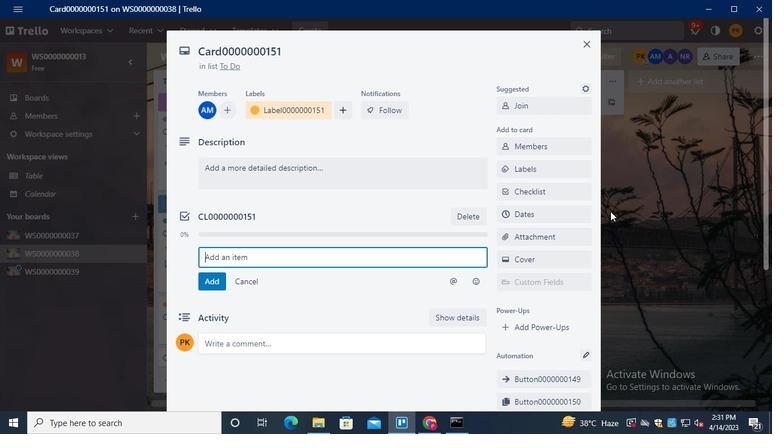 
Action: Mouse pressed left at (573, 221)
Screenshot: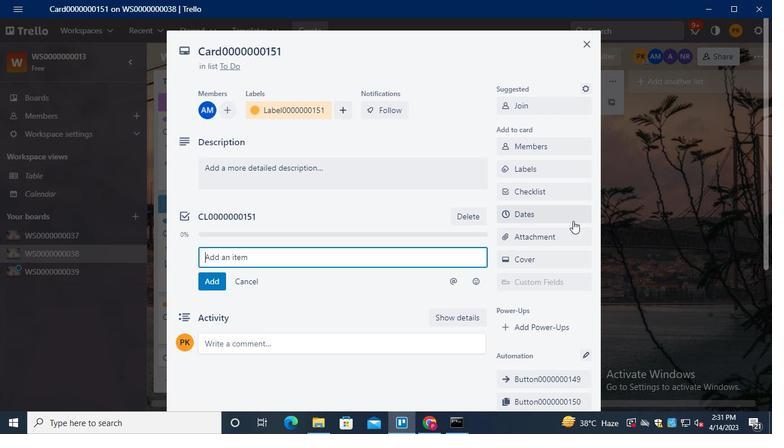 
Action: Mouse moved to (507, 260)
Screenshot: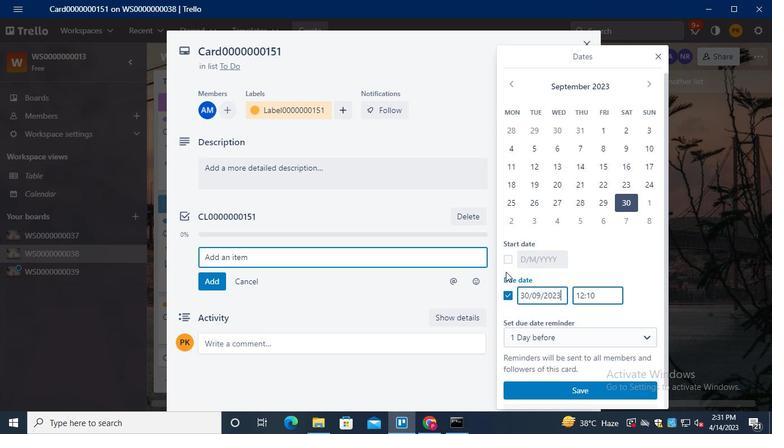 
Action: Mouse pressed left at (507, 260)
Screenshot: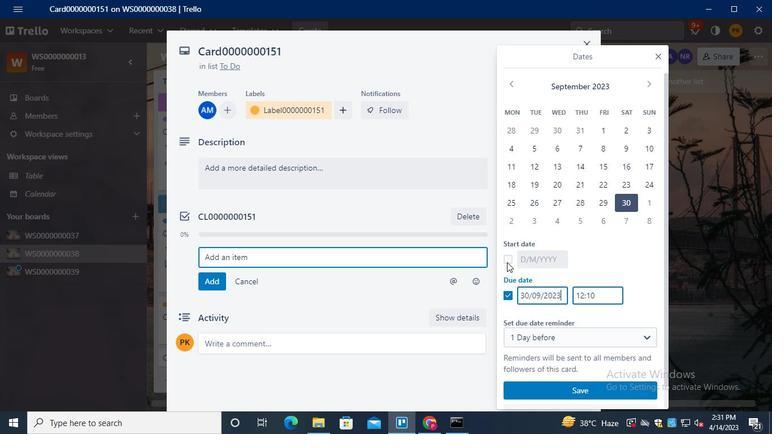 
Action: Mouse moved to (647, 86)
Screenshot: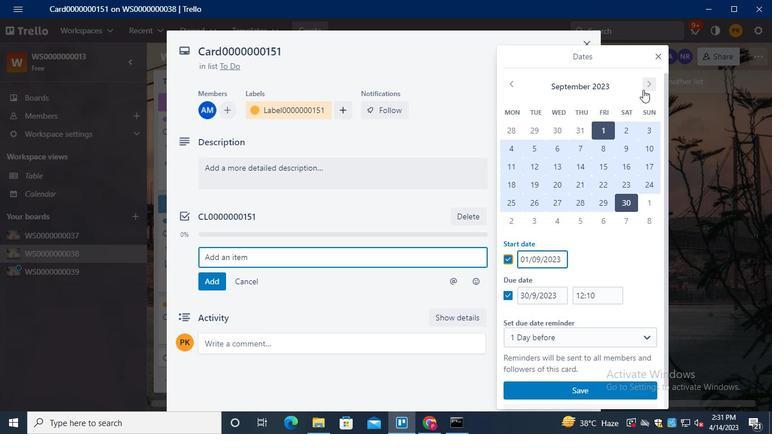 
Action: Mouse pressed left at (647, 86)
Screenshot: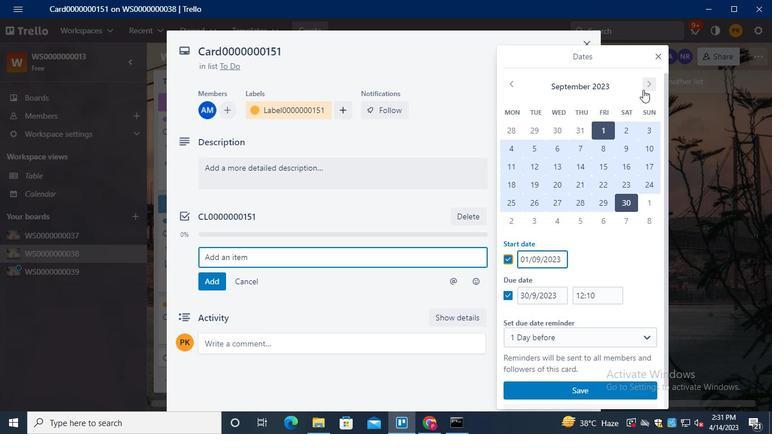 
Action: Mouse moved to (643, 128)
Screenshot: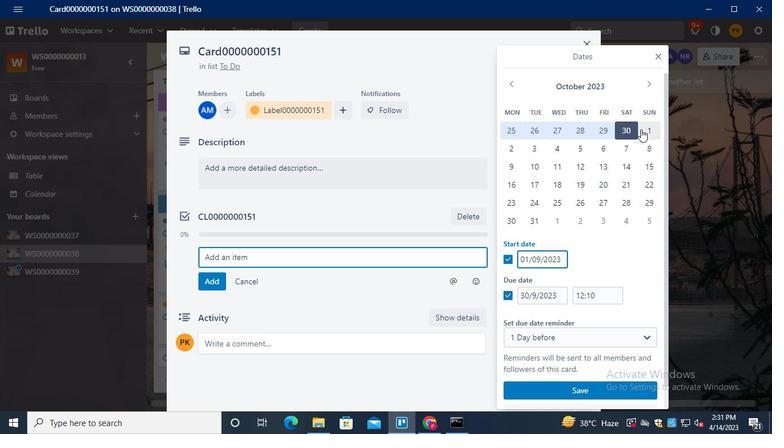 
Action: Mouse pressed left at (643, 128)
Screenshot: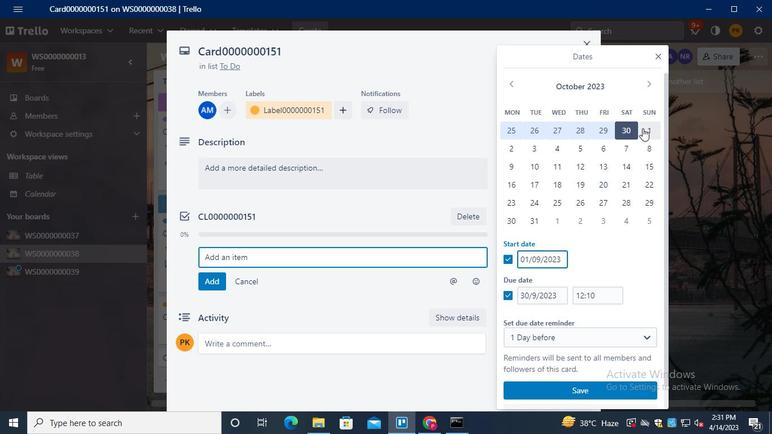 
Action: Mouse moved to (532, 218)
Screenshot: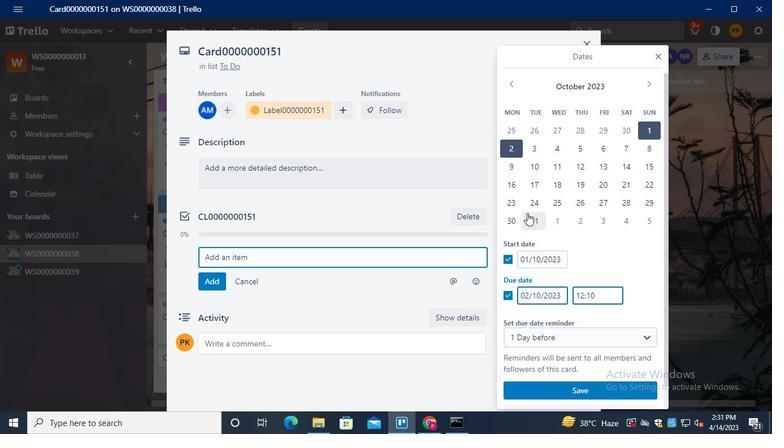 
Action: Mouse pressed left at (532, 218)
Screenshot: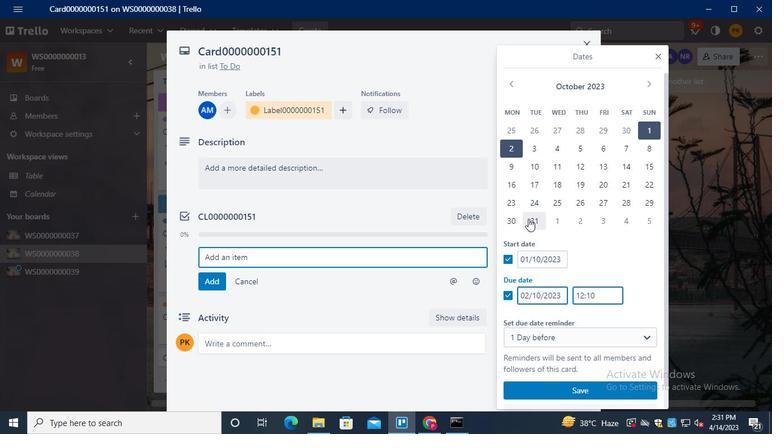 
Action: Mouse moved to (540, 385)
Screenshot: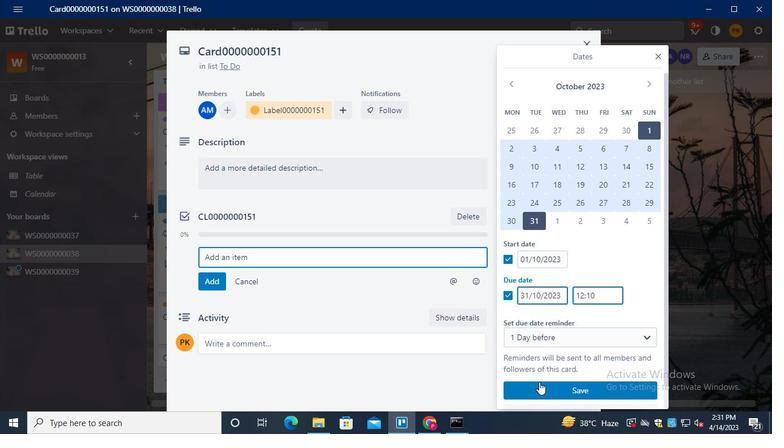 
Action: Mouse pressed left at (540, 385)
Screenshot: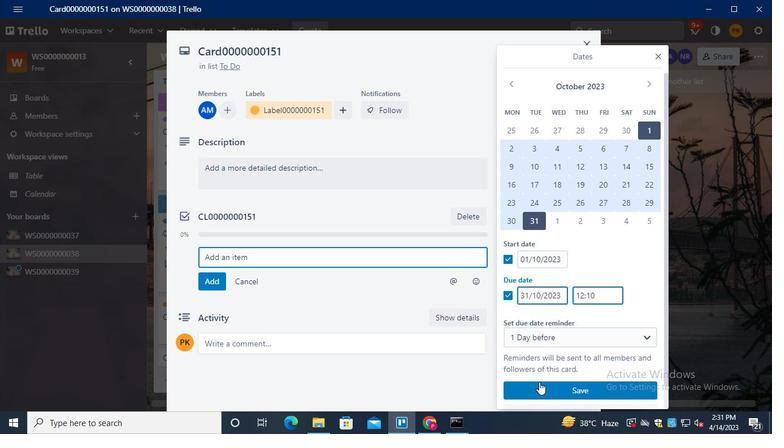 
Action: Mouse moved to (335, 212)
Screenshot: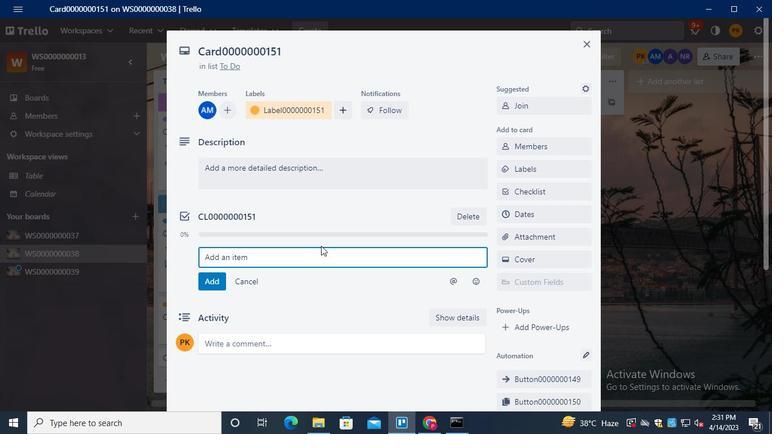 
Action: Keyboard Key.alt_l
Screenshot: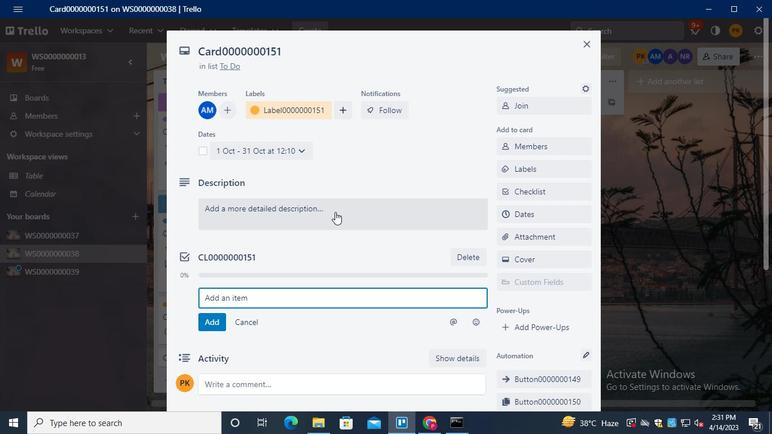 
Action: Keyboard Key.tab
Screenshot: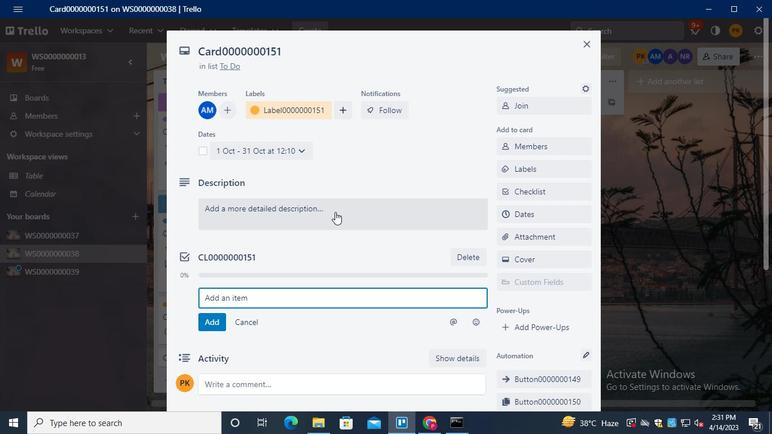 
Action: Mouse moved to (579, 41)
Screenshot: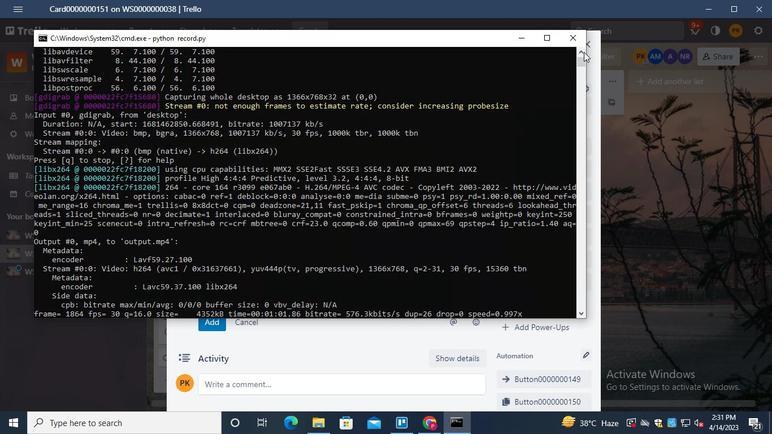 
Action: Mouse pressed left at (579, 41)
Screenshot: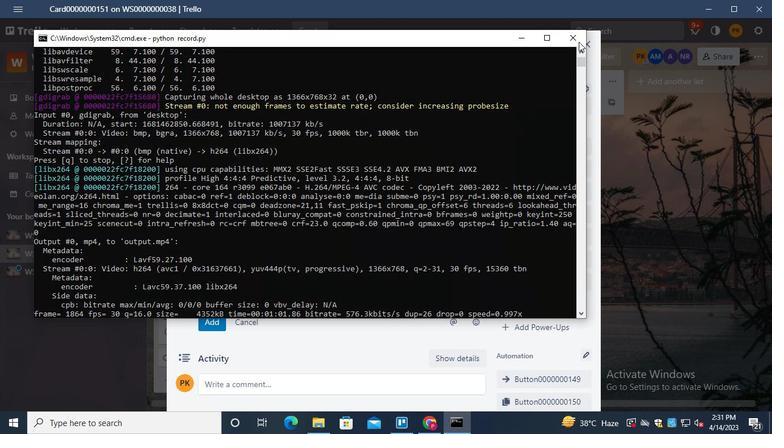 
